 Task: Create a rule from the Routing list, Task moved to a section -> Set Priority in the project AdvantEdge , set the section as To-Do and set the priority of the task as  High
Action: Mouse moved to (74, 404)
Screenshot: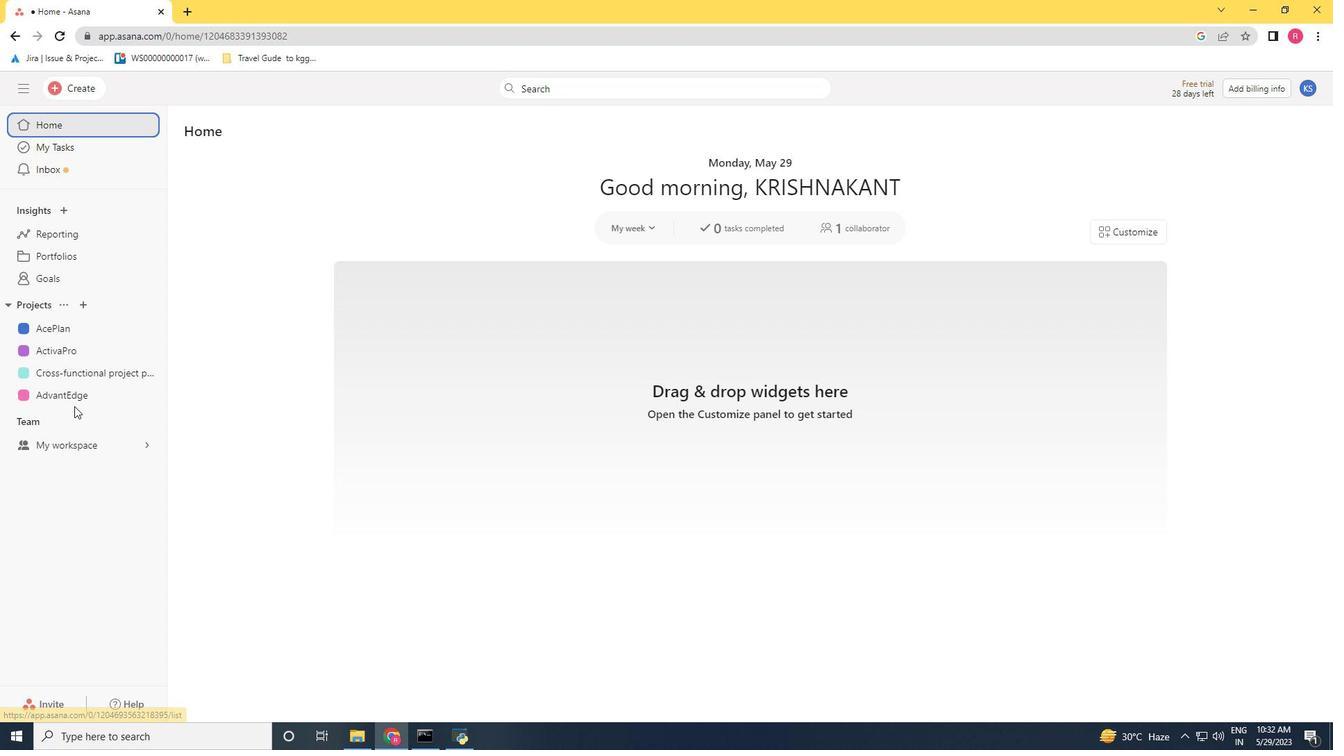 
Action: Mouse pressed left at (74, 404)
Screenshot: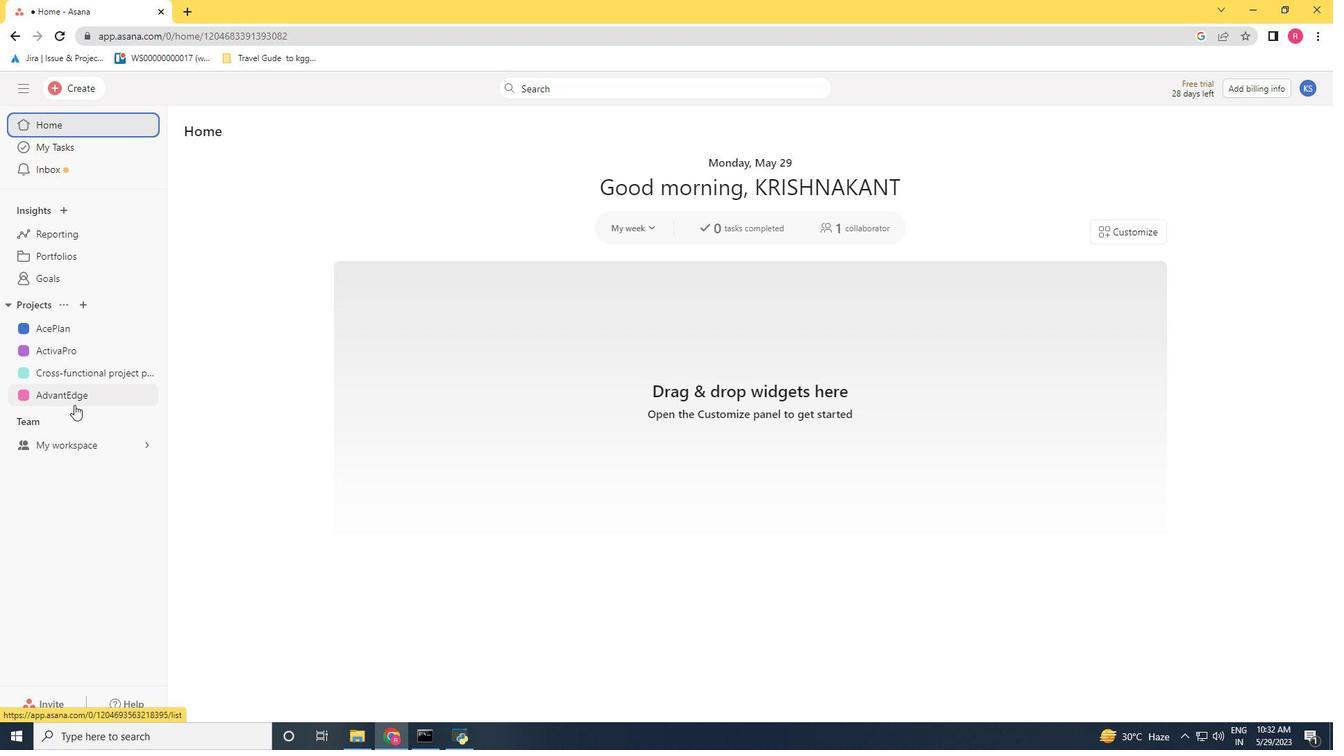 
Action: Mouse moved to (1269, 129)
Screenshot: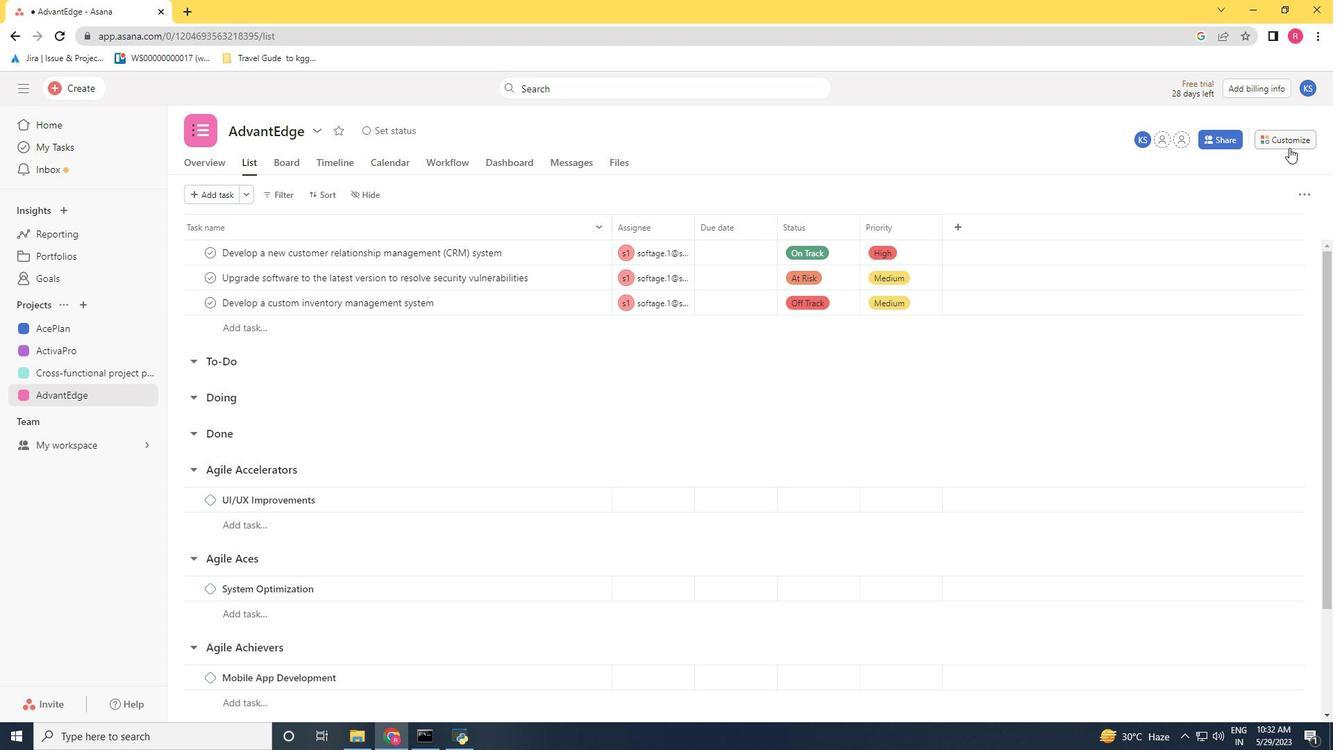 
Action: Mouse pressed left at (1269, 129)
Screenshot: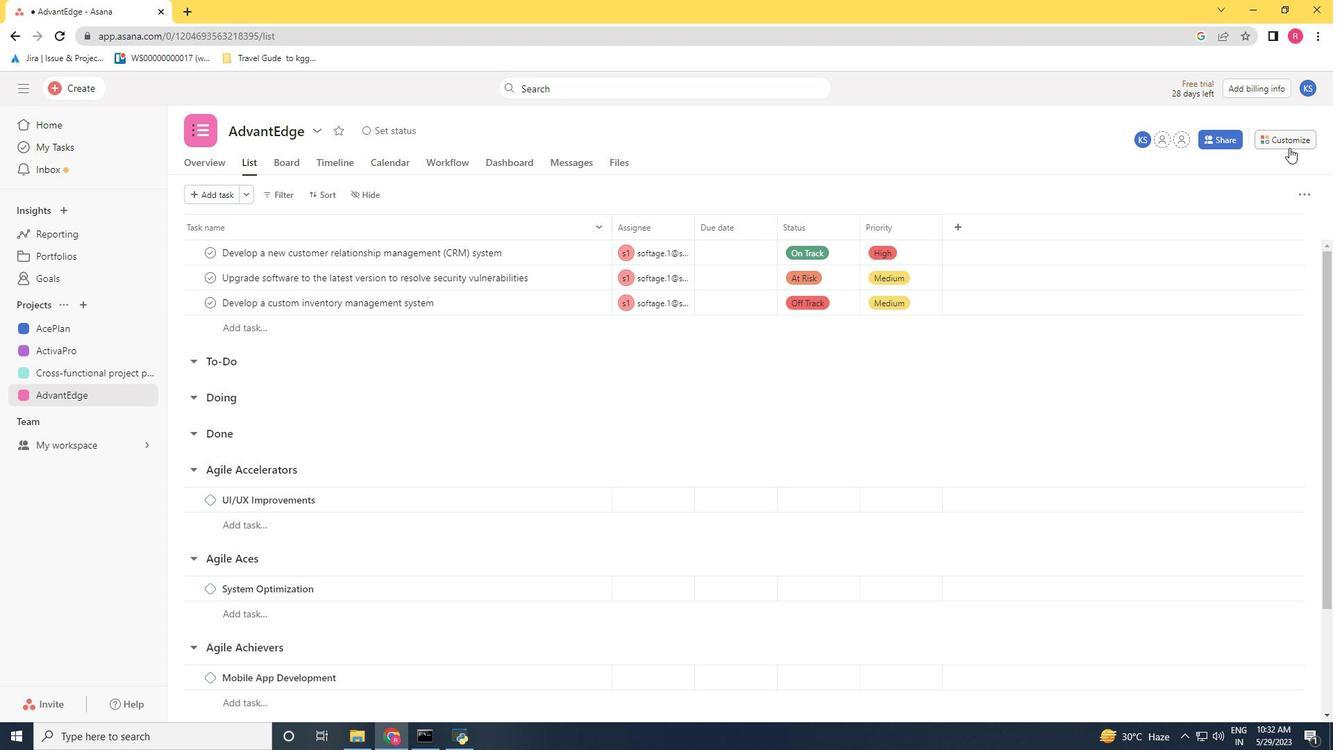
Action: Mouse moved to (1270, 138)
Screenshot: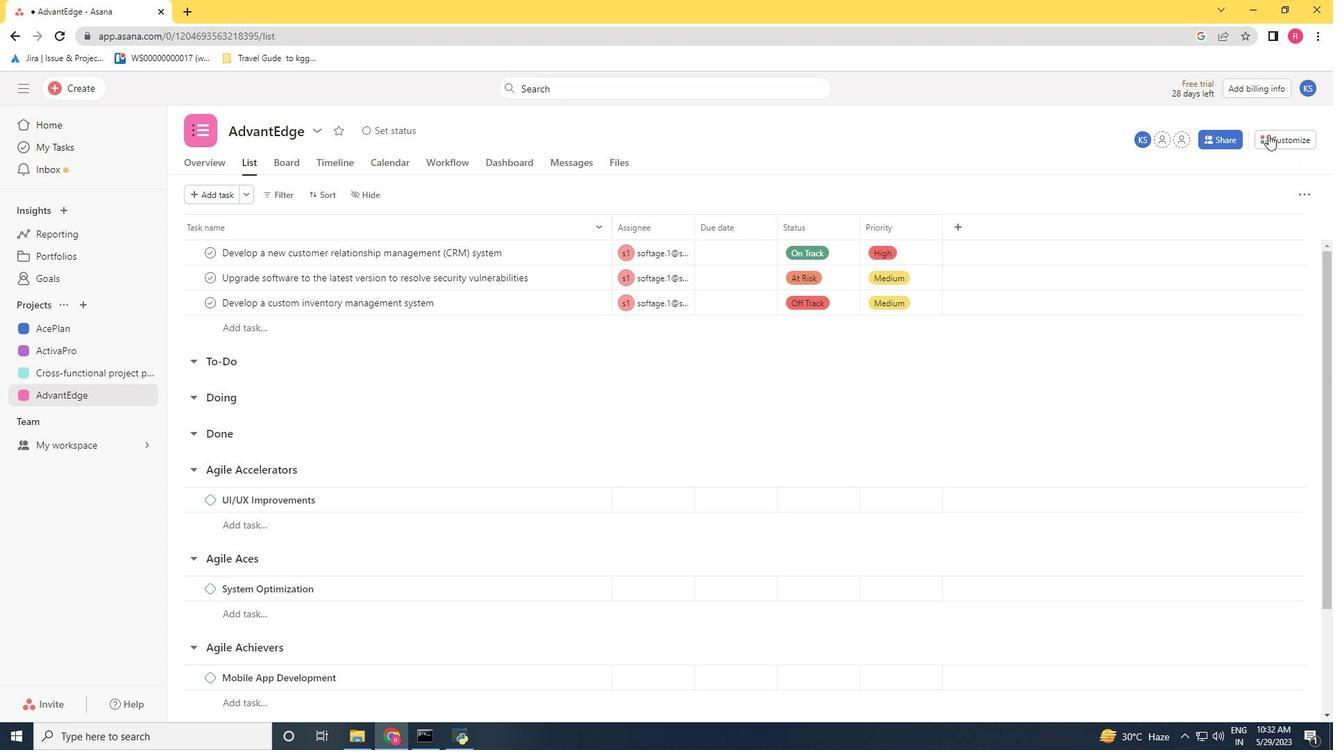 
Action: Mouse pressed left at (1270, 138)
Screenshot: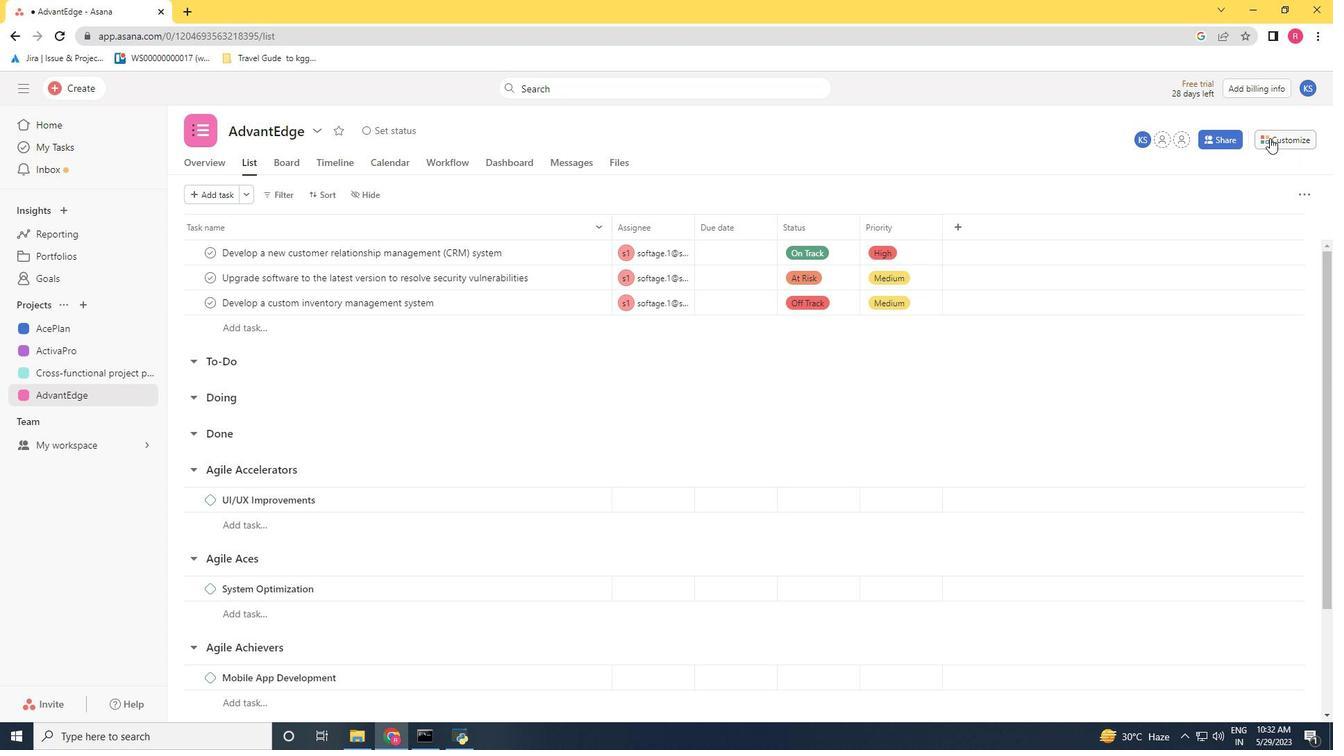 
Action: Mouse moved to (1040, 340)
Screenshot: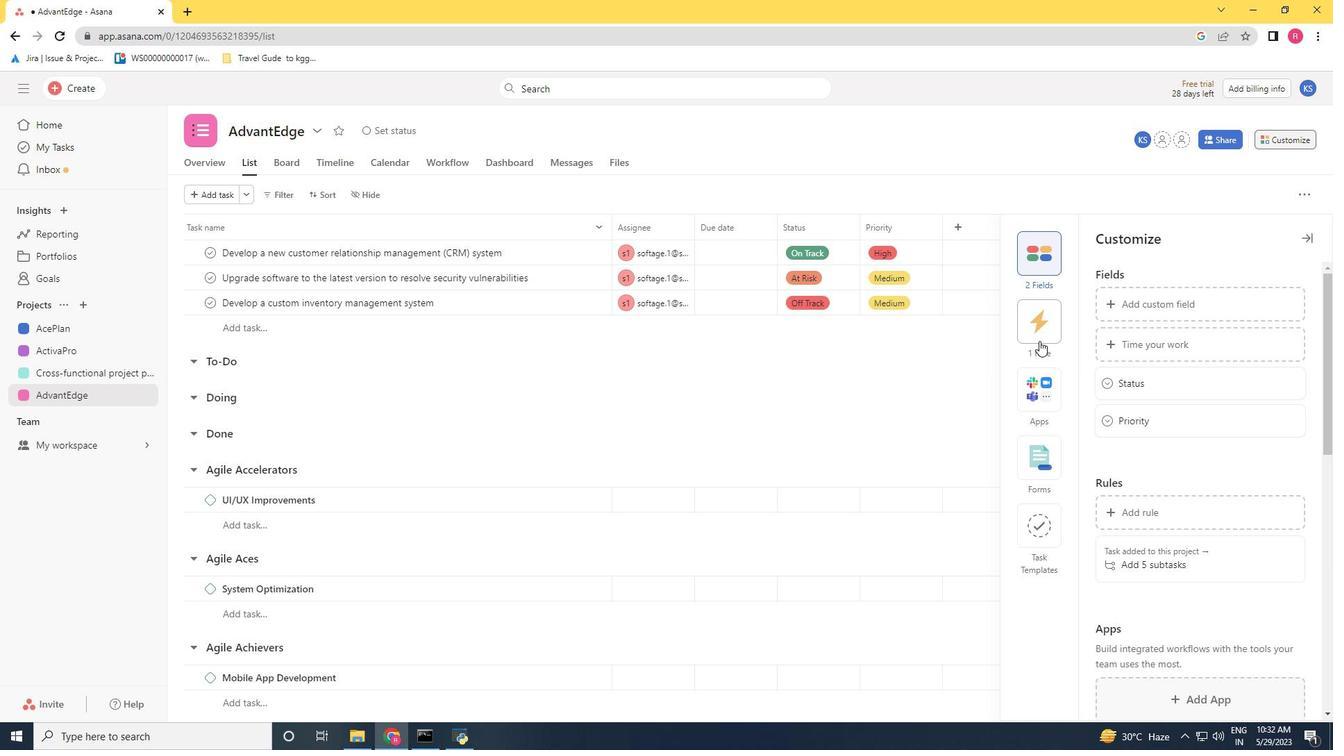 
Action: Mouse pressed left at (1040, 340)
Screenshot: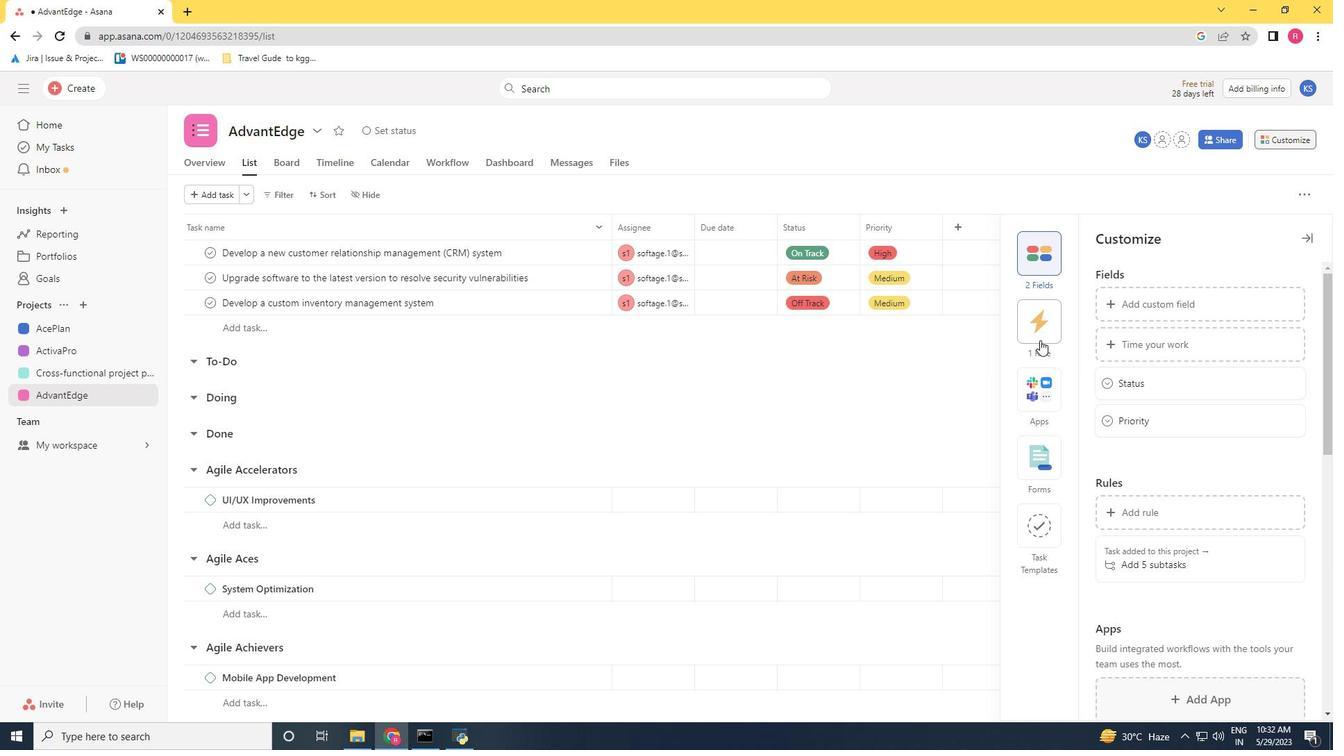 
Action: Mouse moved to (1153, 294)
Screenshot: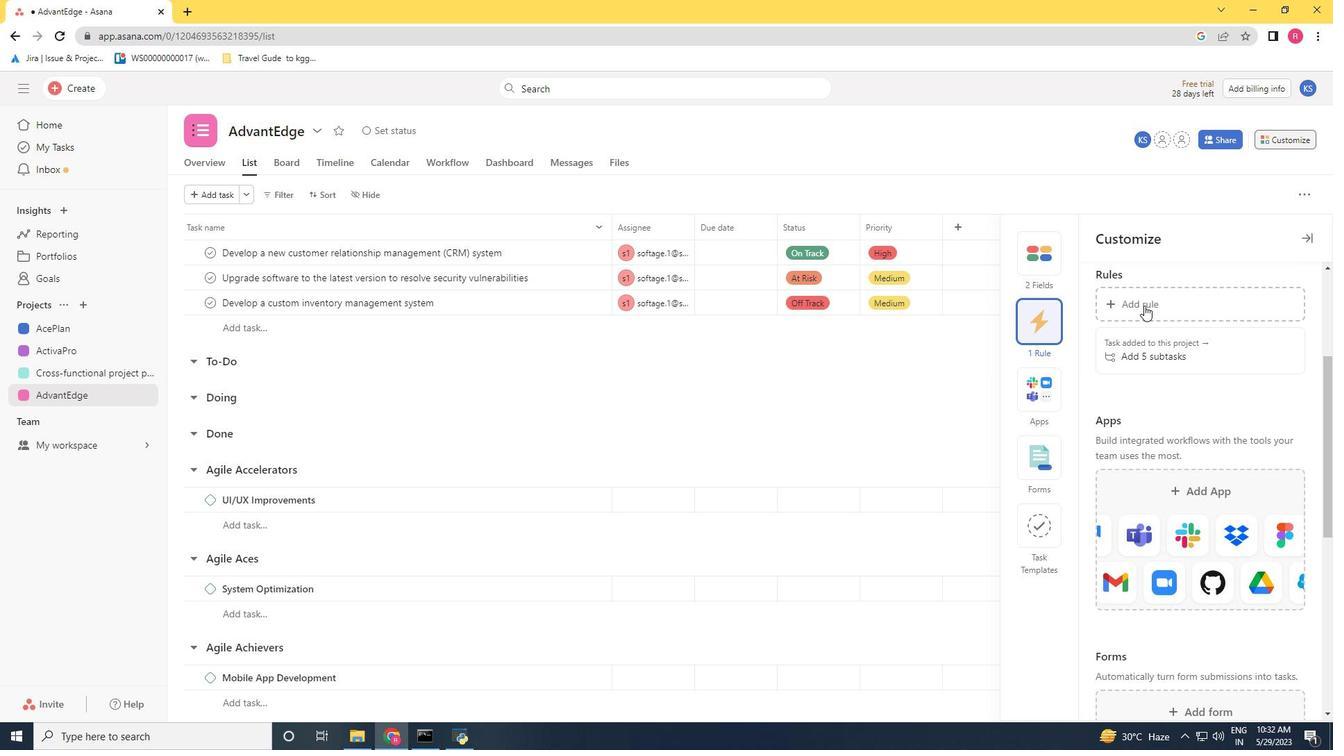 
Action: Mouse pressed left at (1153, 294)
Screenshot: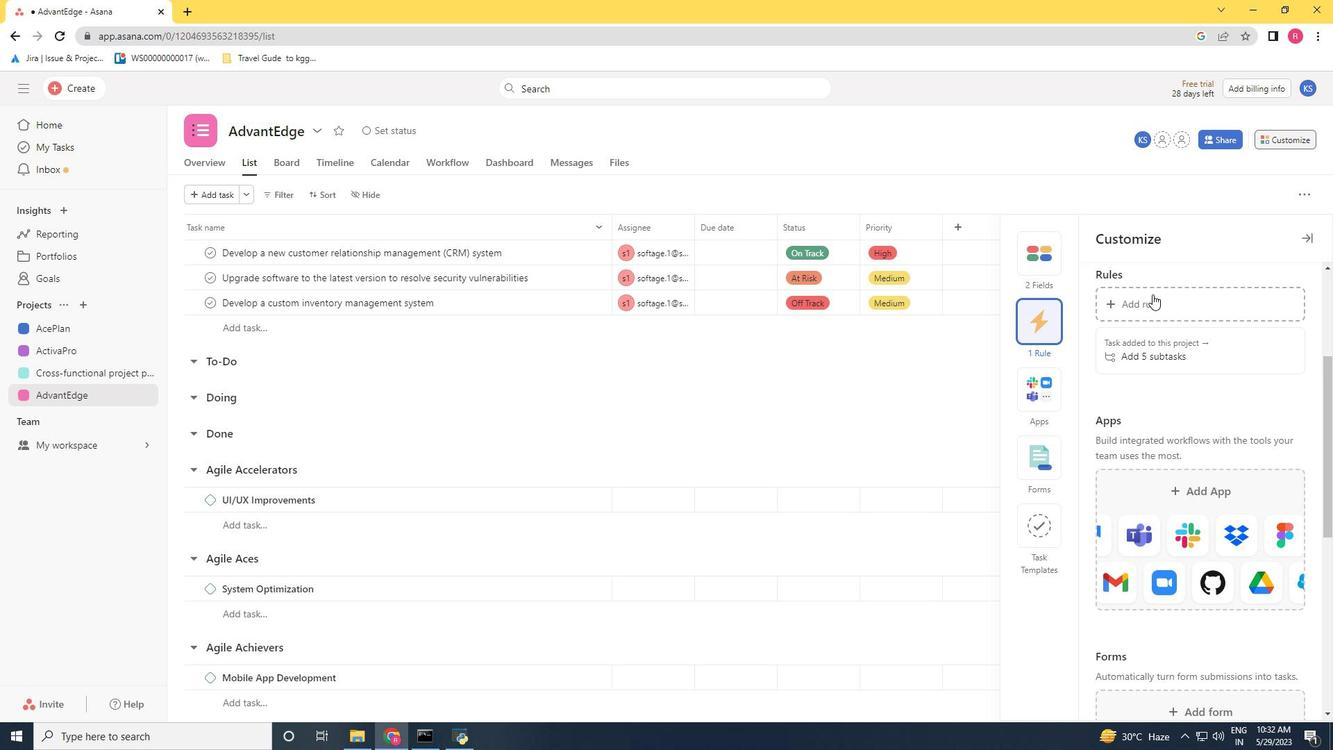 
Action: Mouse moved to (292, 205)
Screenshot: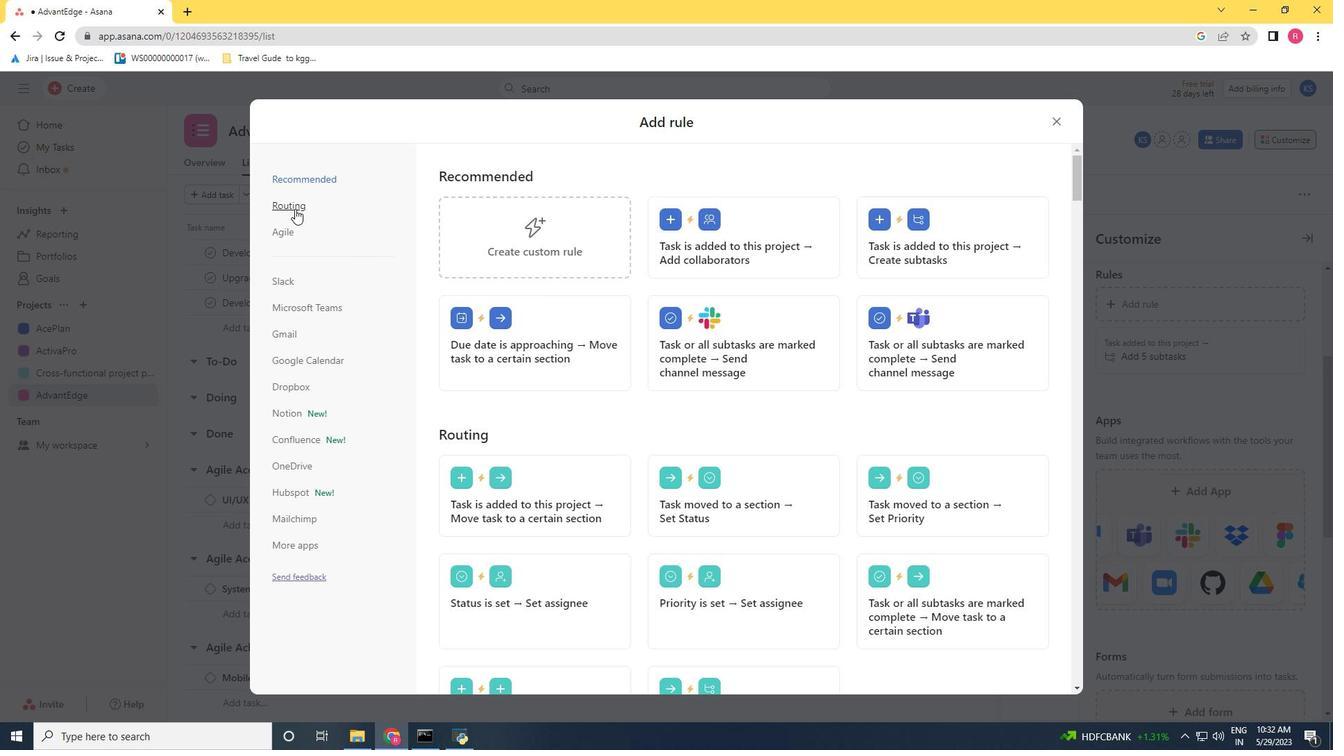 
Action: Mouse pressed left at (292, 205)
Screenshot: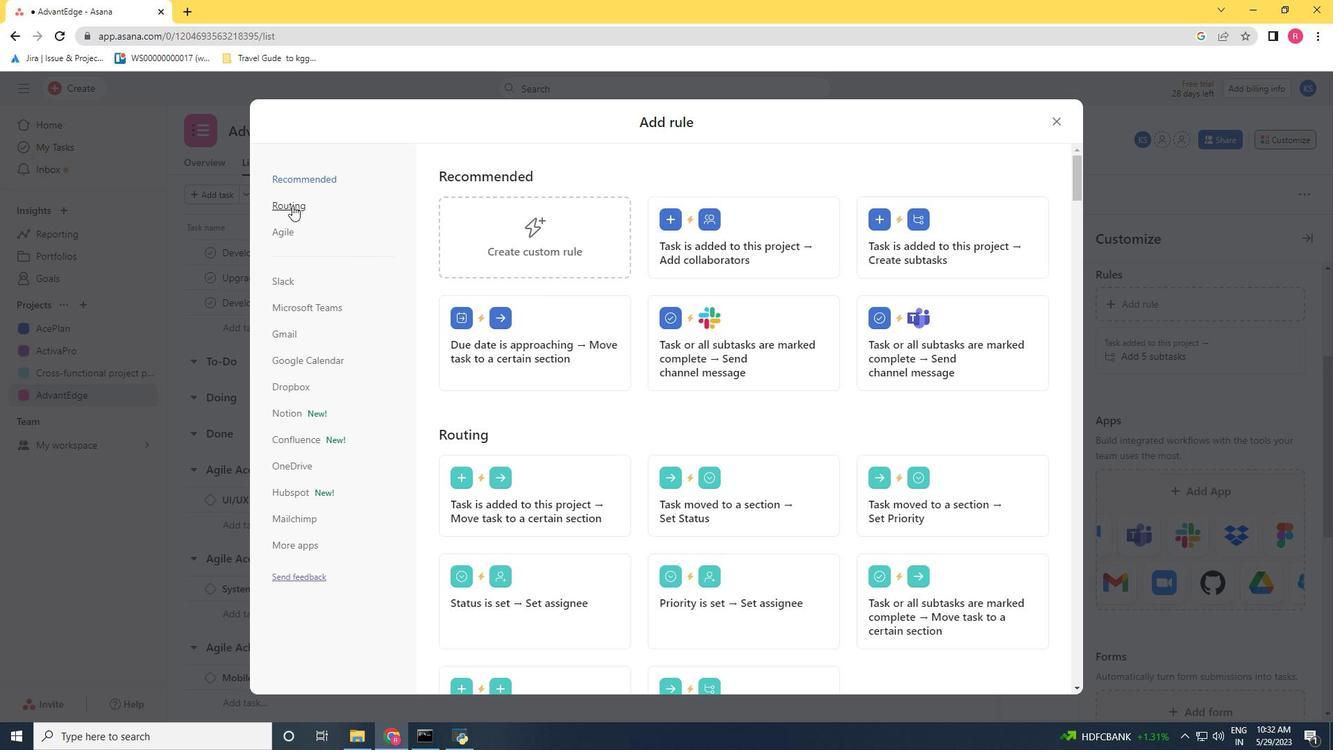 
Action: Mouse moved to (875, 248)
Screenshot: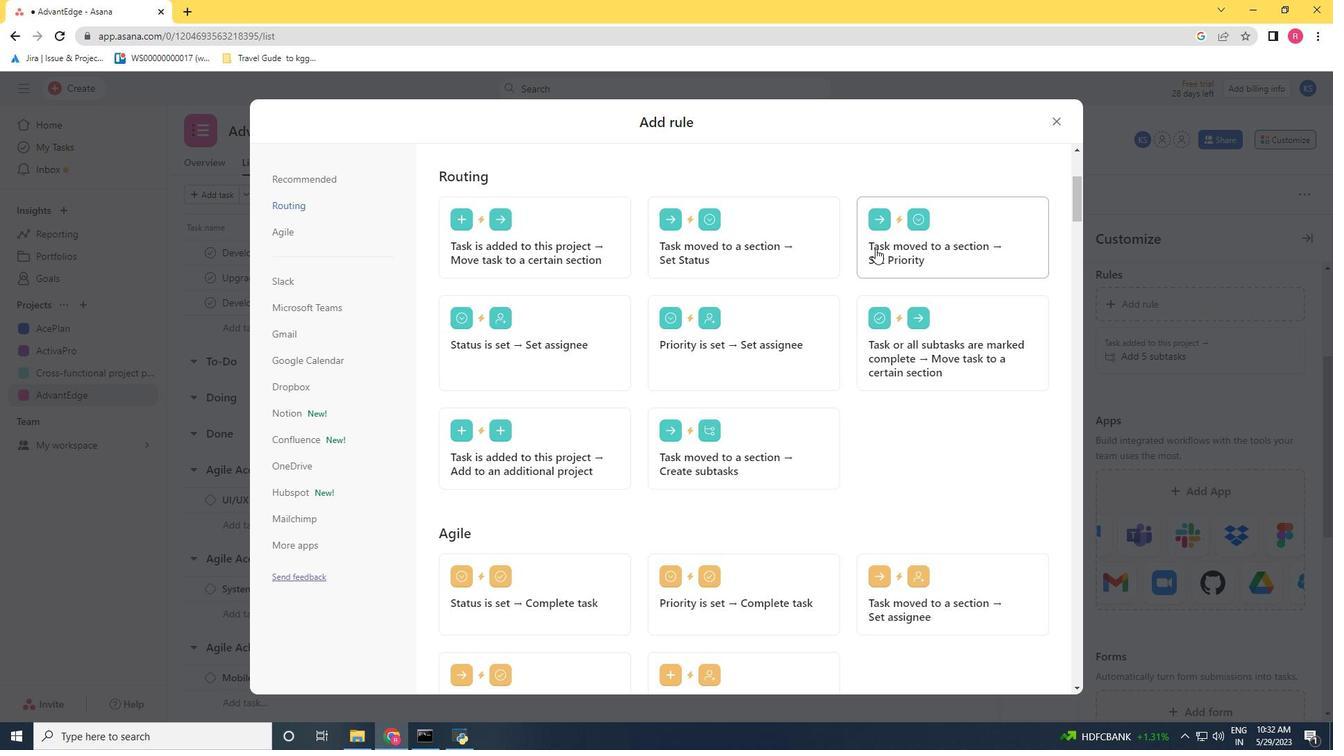 
Action: Mouse pressed left at (875, 248)
Screenshot: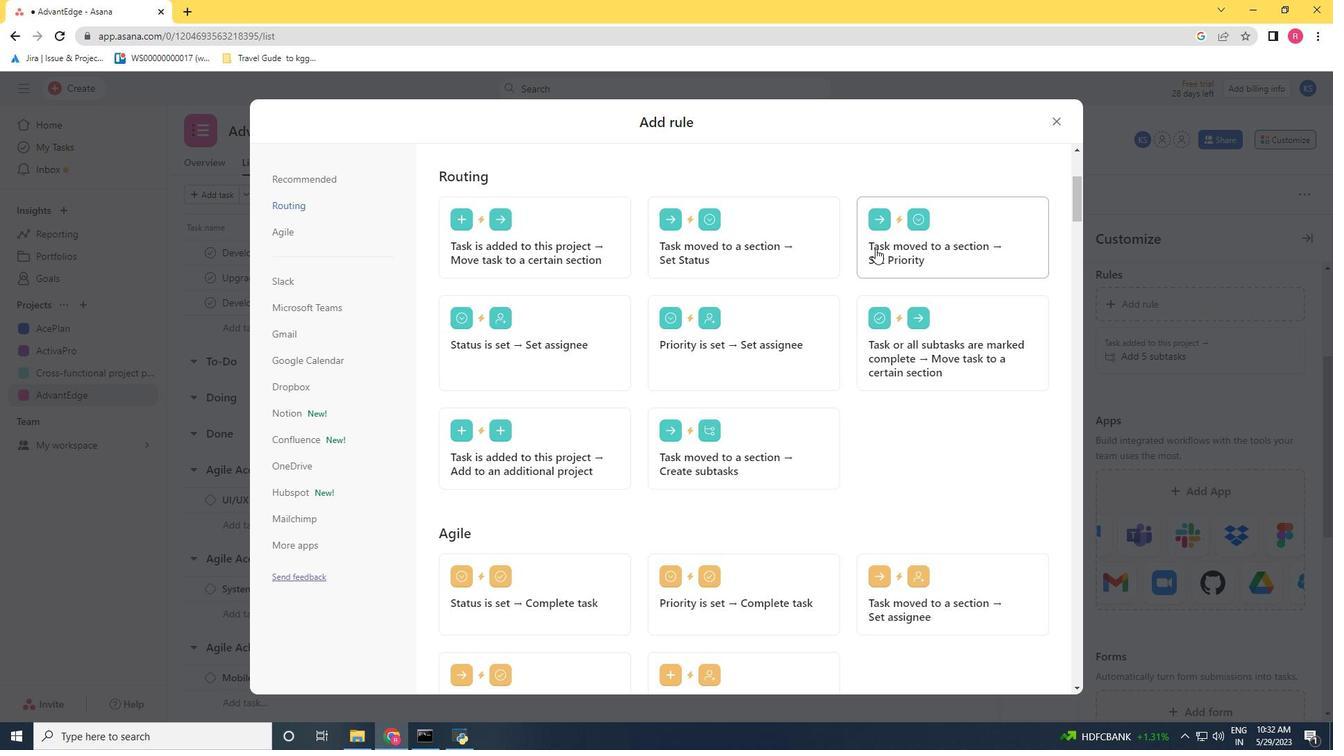 
Action: Mouse moved to (887, 257)
Screenshot: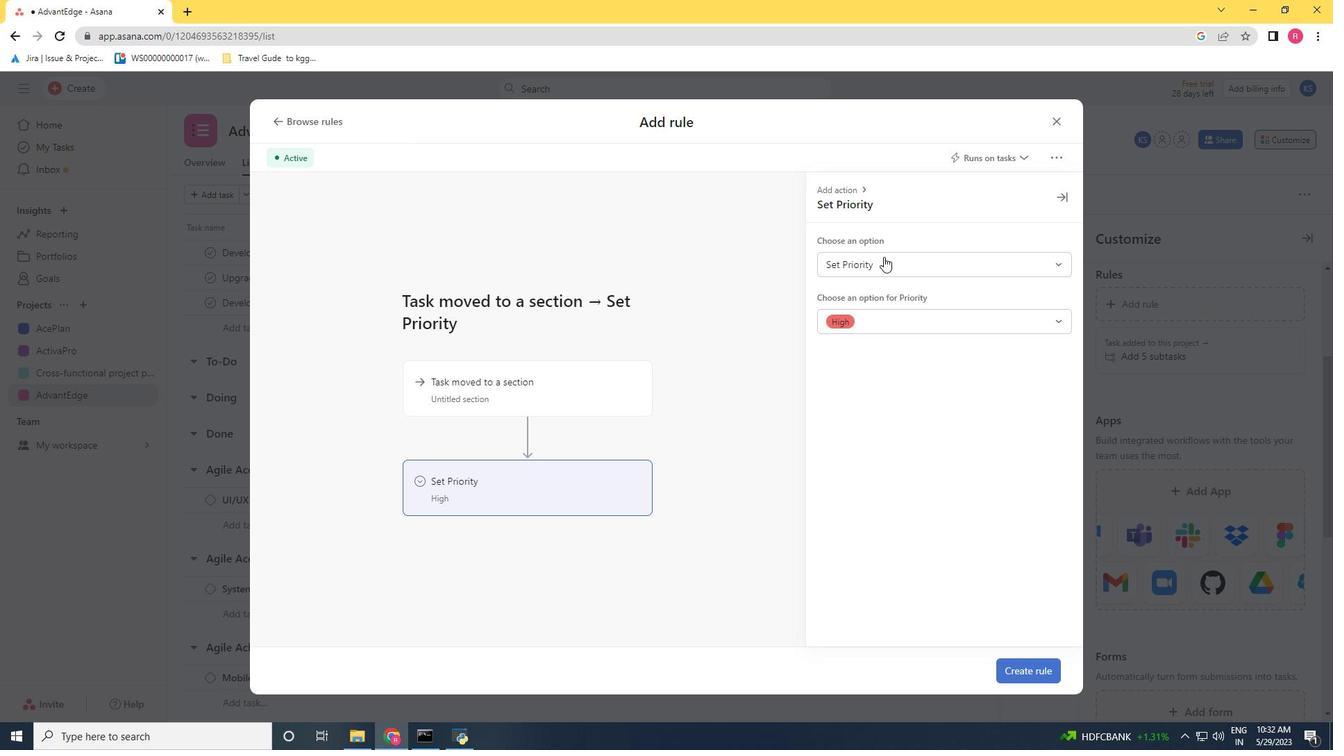 
Action: Mouse pressed left at (887, 257)
Screenshot: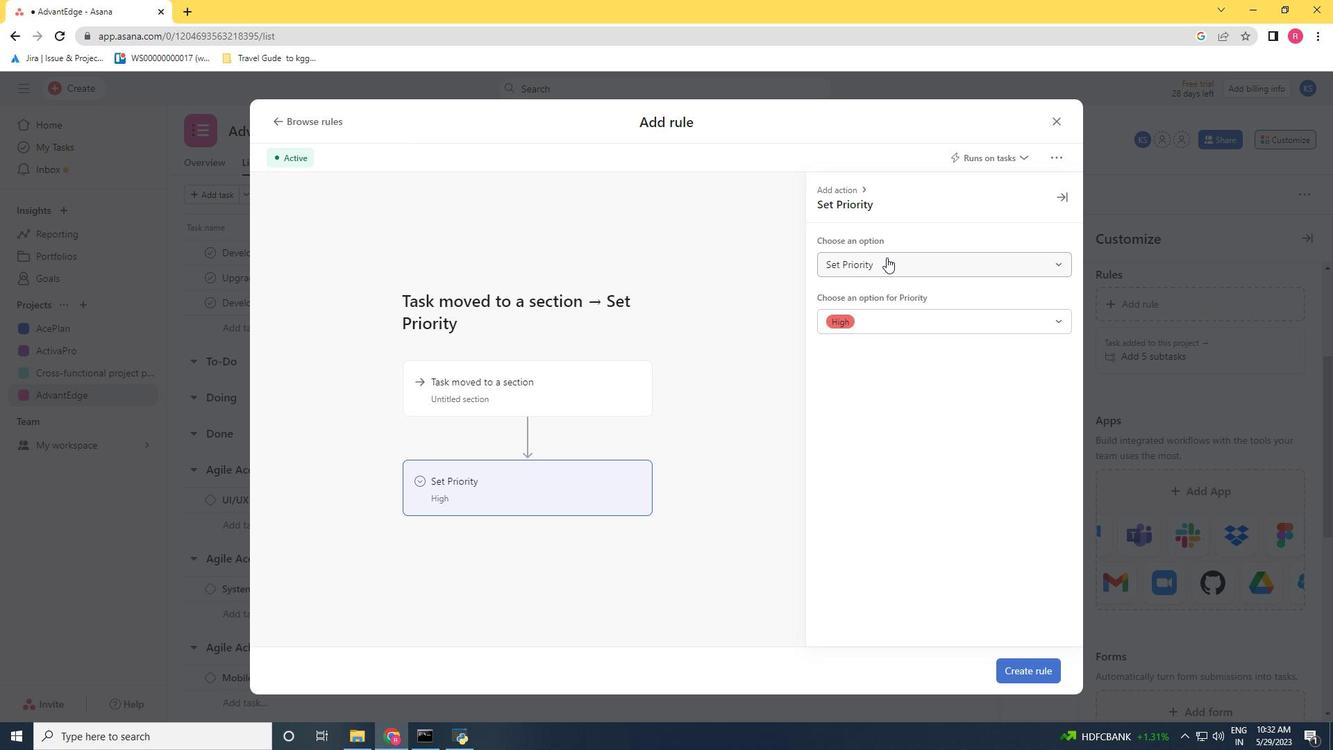 
Action: Mouse moved to (887, 257)
Screenshot: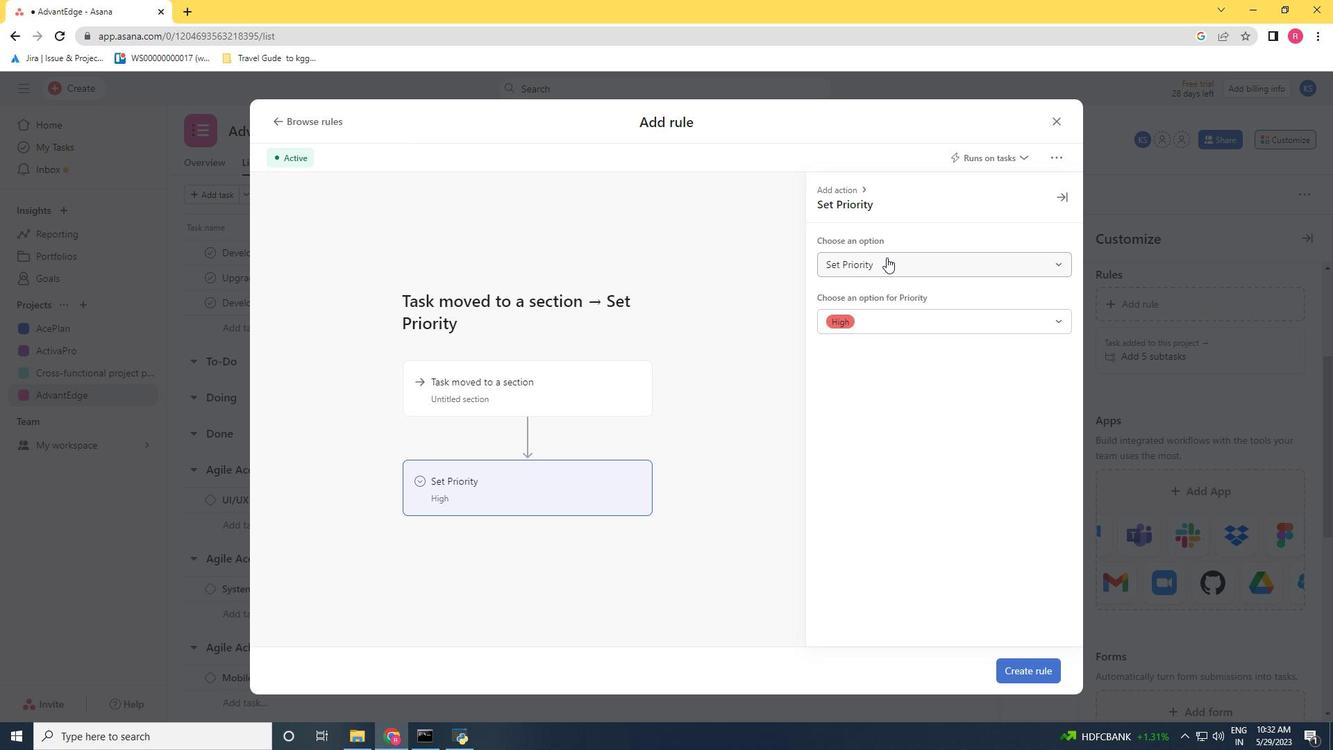 
Action: Mouse pressed left at (887, 257)
Screenshot: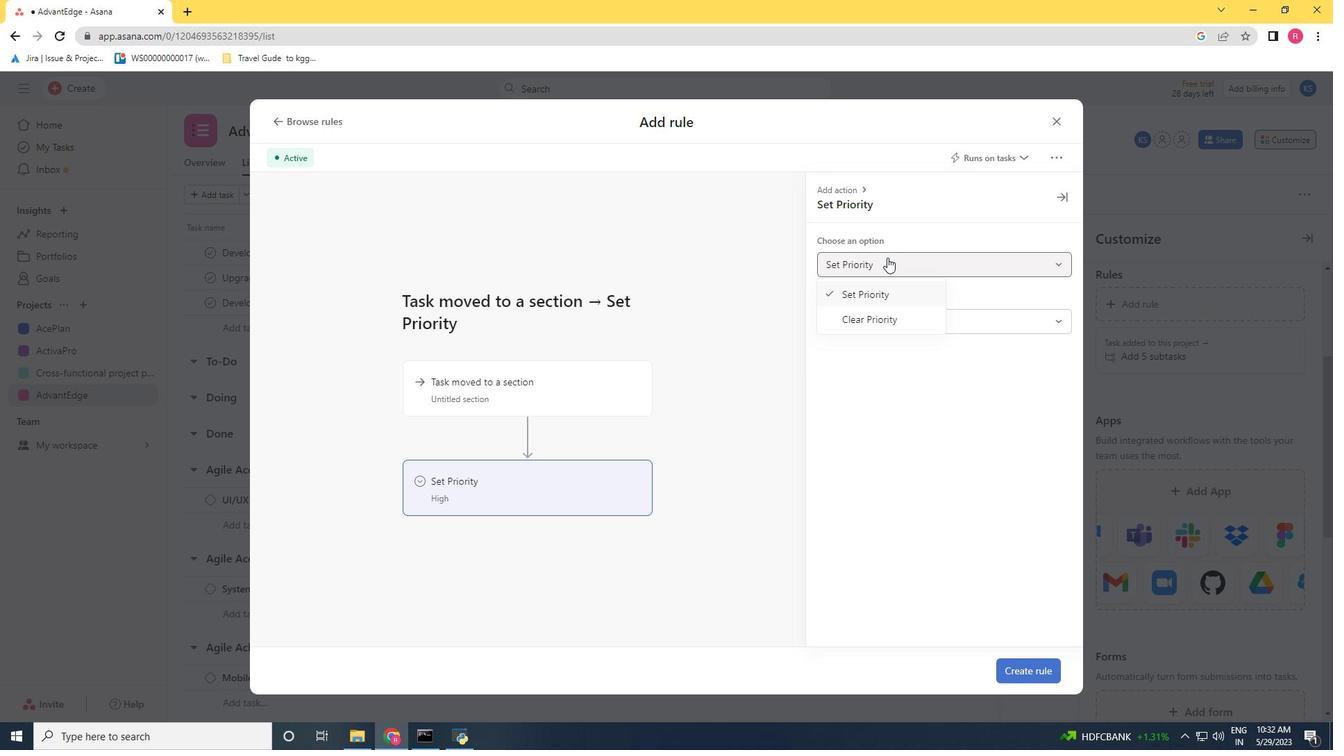 
Action: Mouse moved to (884, 313)
Screenshot: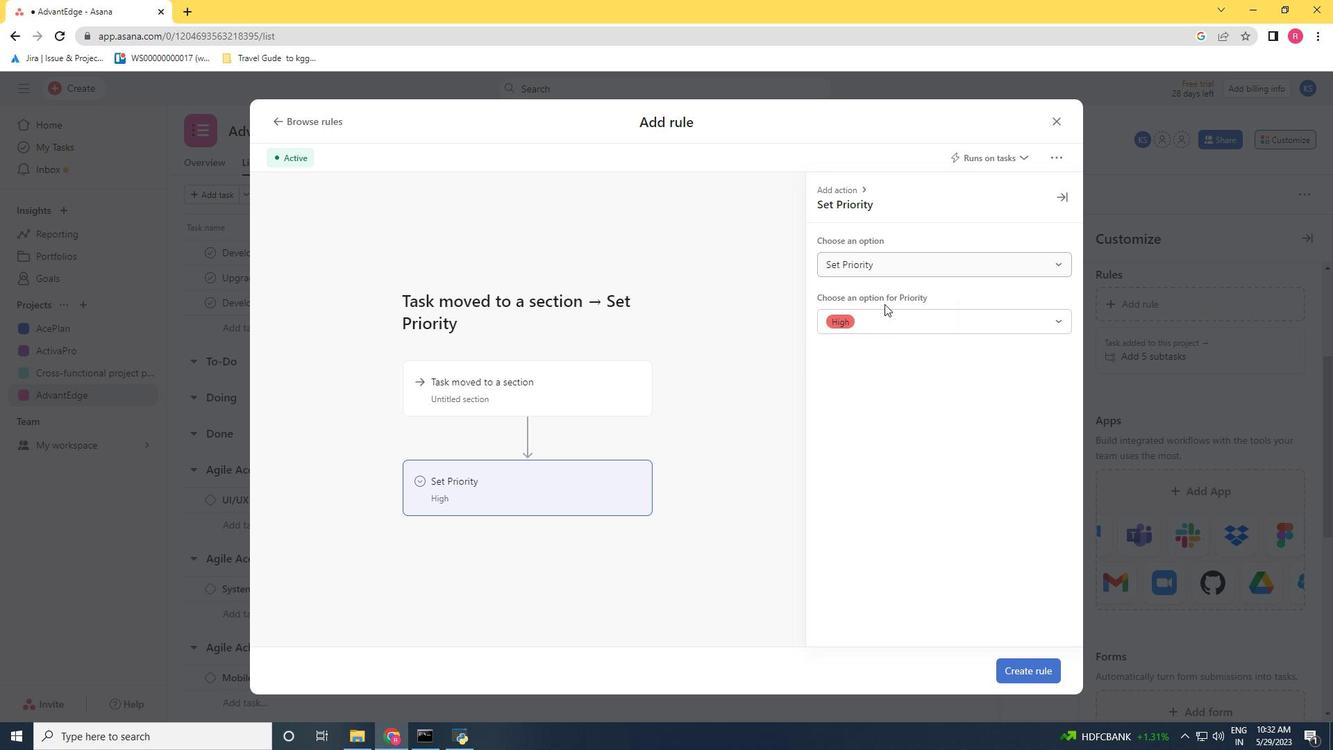 
Action: Mouse pressed left at (884, 313)
Screenshot: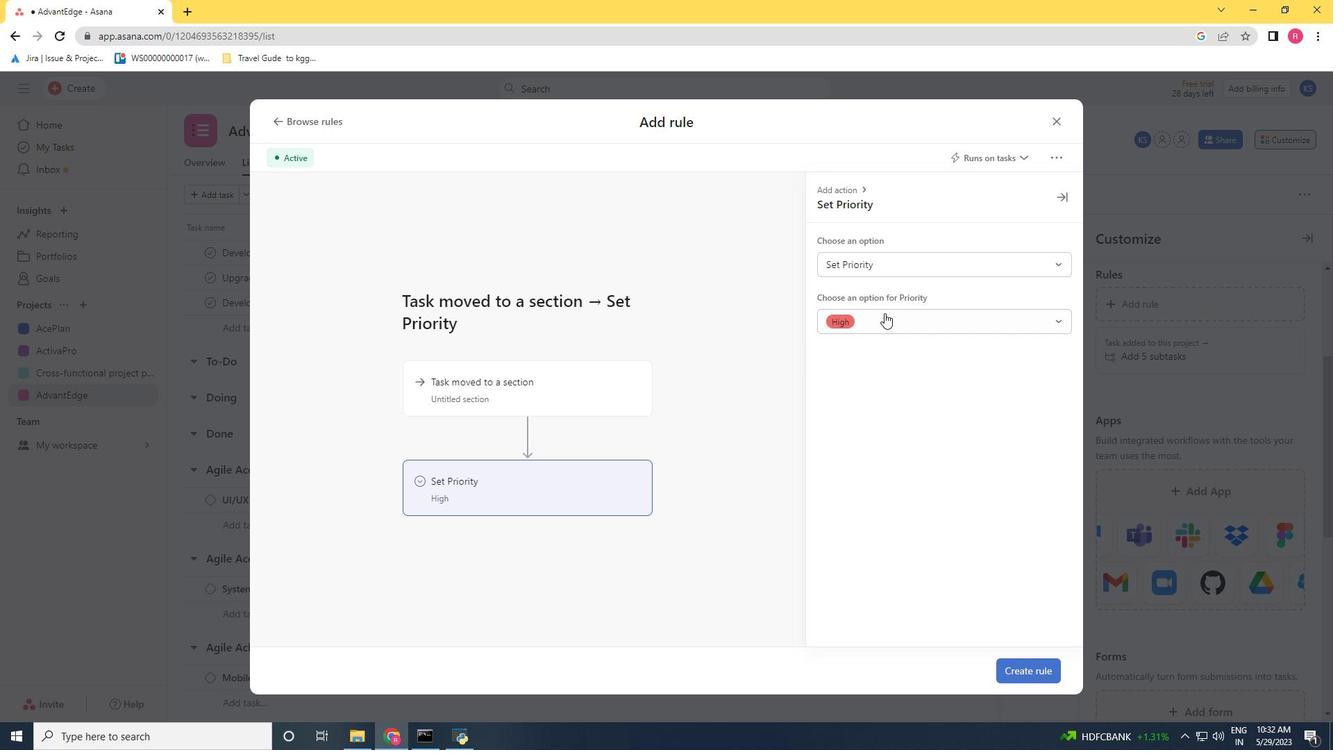 
Action: Mouse moved to (861, 311)
Screenshot: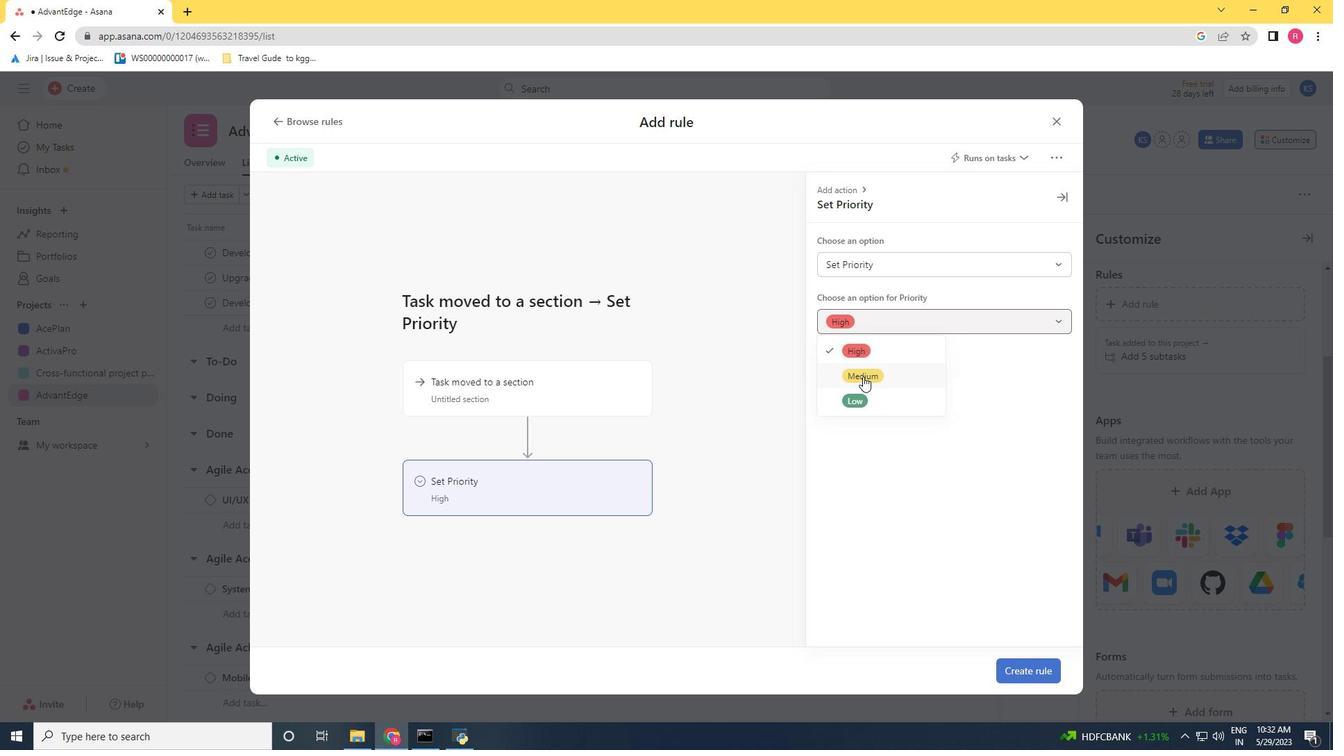 
Action: Mouse pressed left at (861, 311)
Screenshot: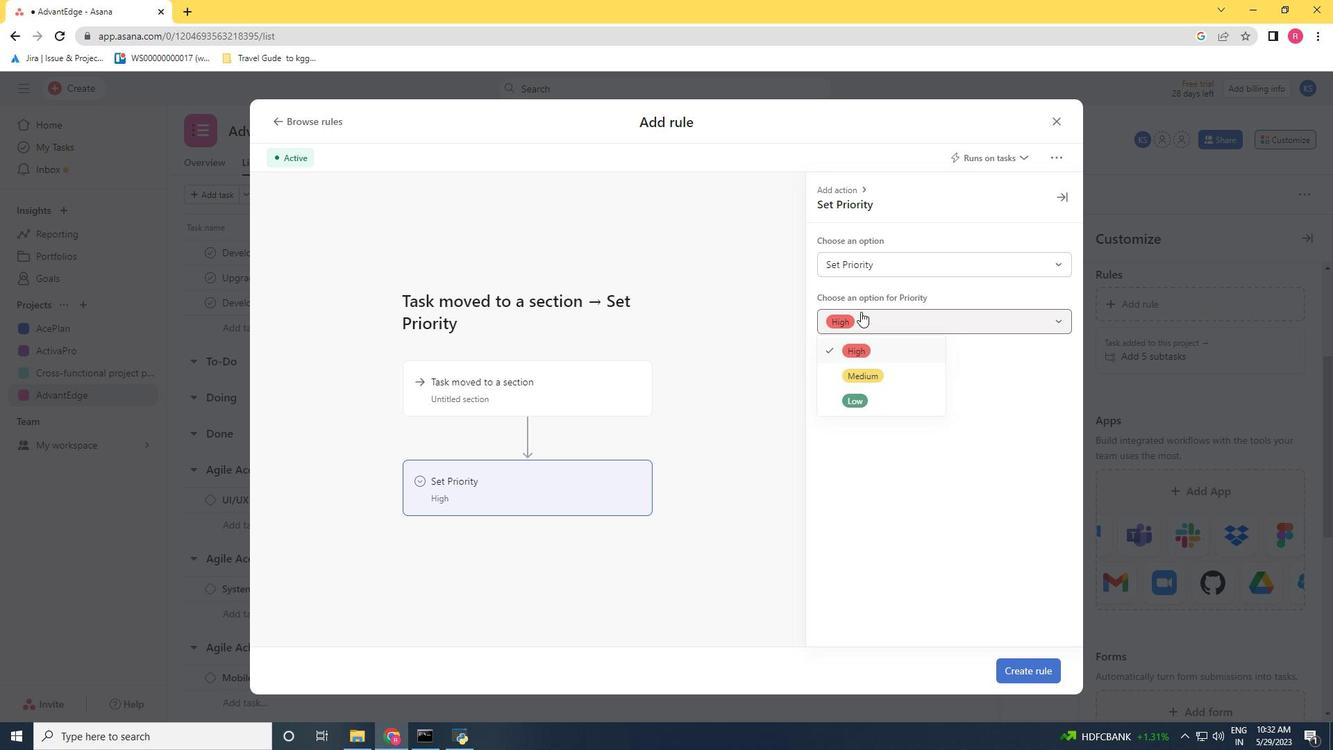 
Action: Mouse moved to (486, 384)
Screenshot: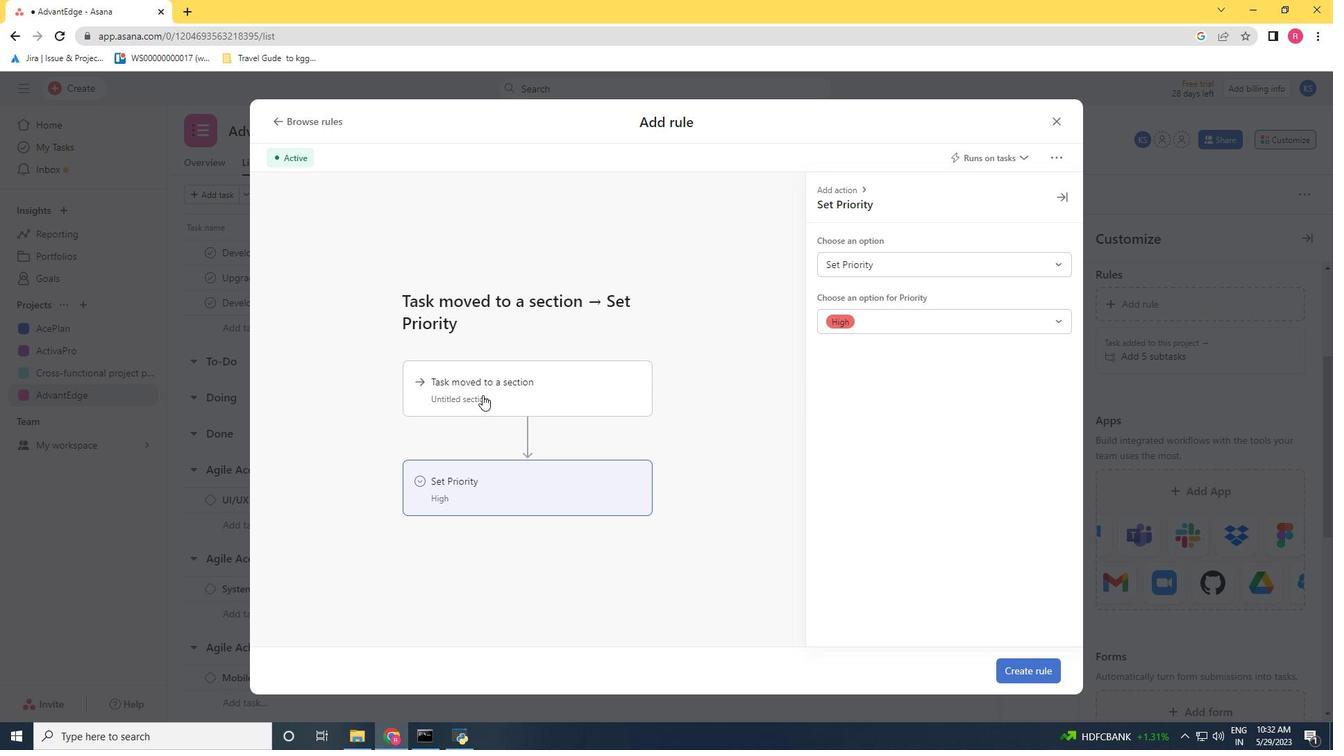
Action: Mouse pressed left at (486, 384)
Screenshot: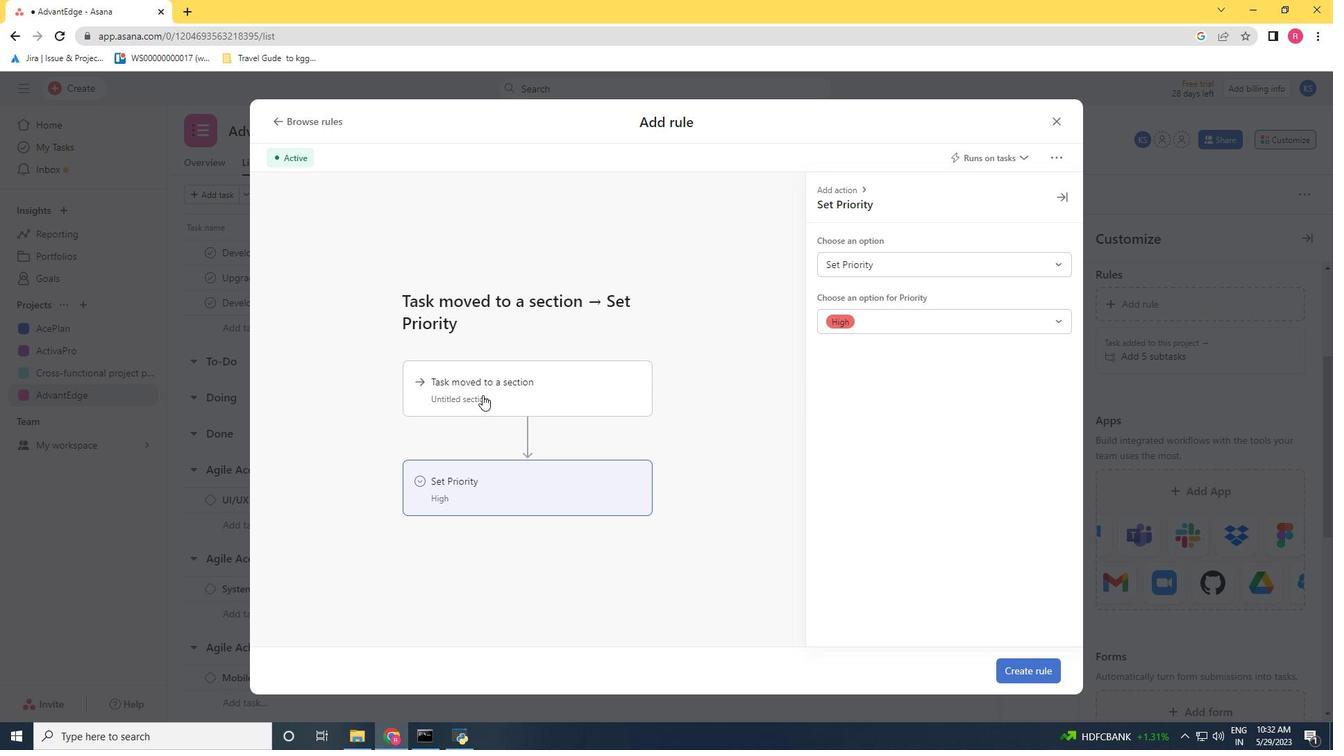 
Action: Mouse moved to (903, 247)
Screenshot: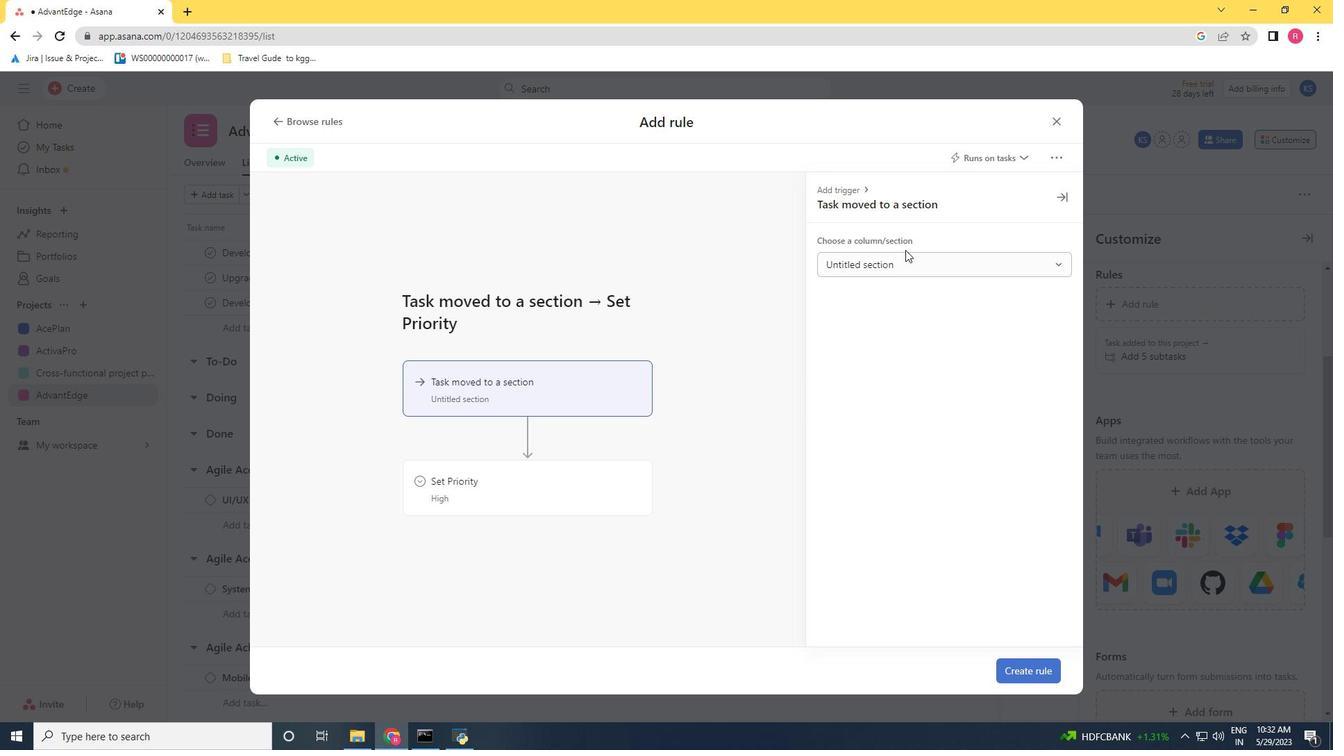 
Action: Mouse pressed left at (903, 247)
Screenshot: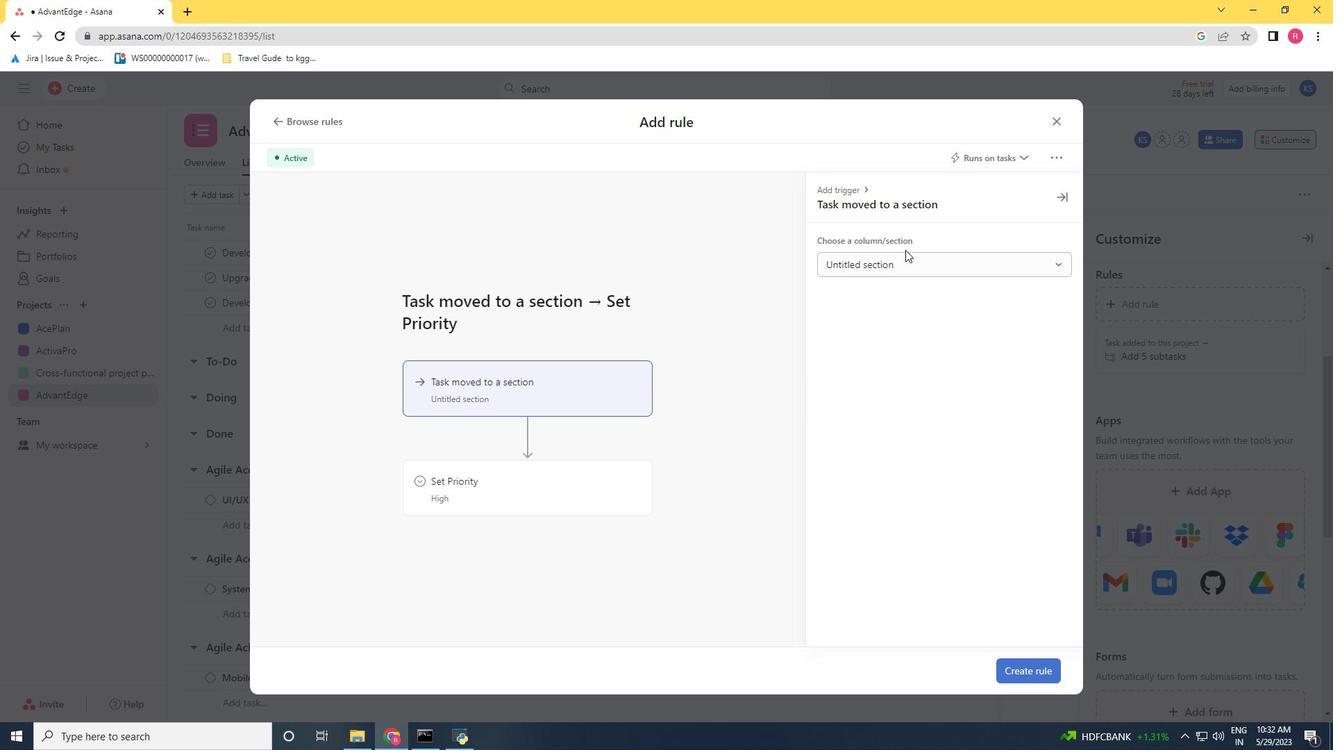 
Action: Mouse moved to (905, 257)
Screenshot: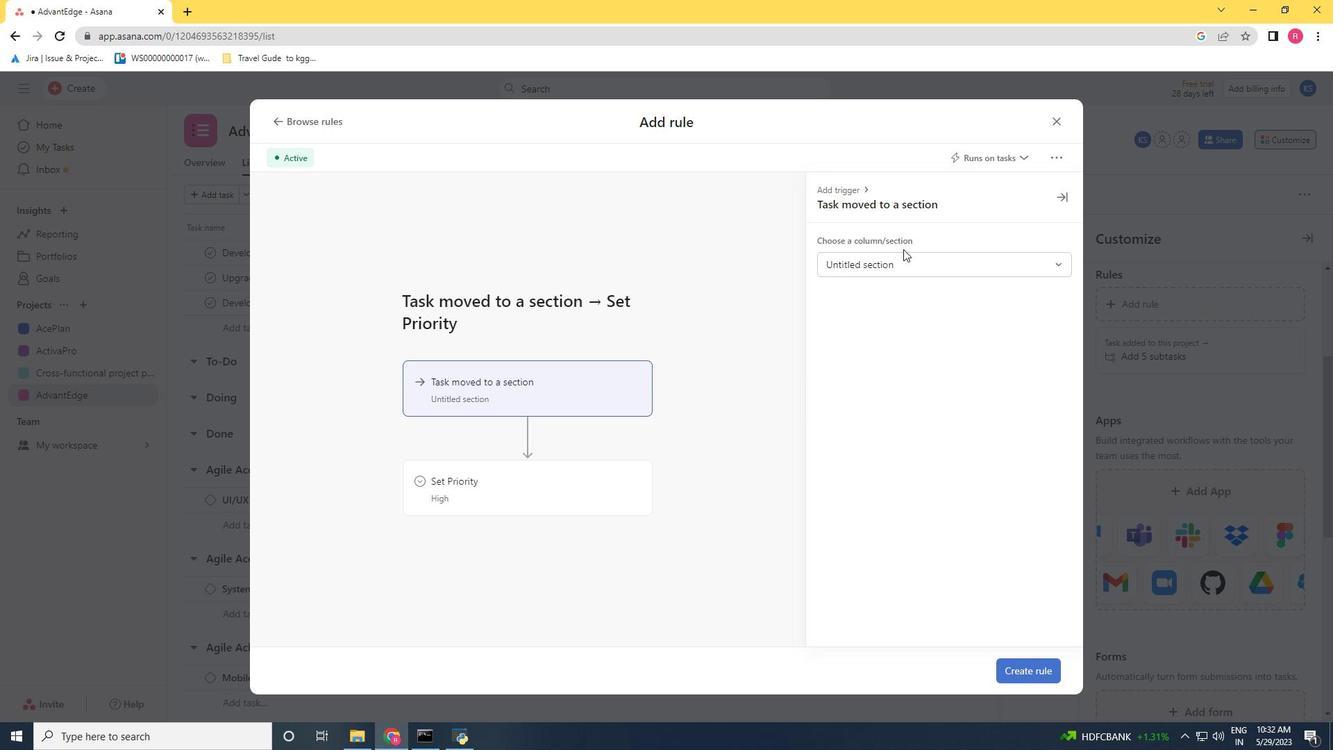
Action: Mouse pressed left at (905, 257)
Screenshot: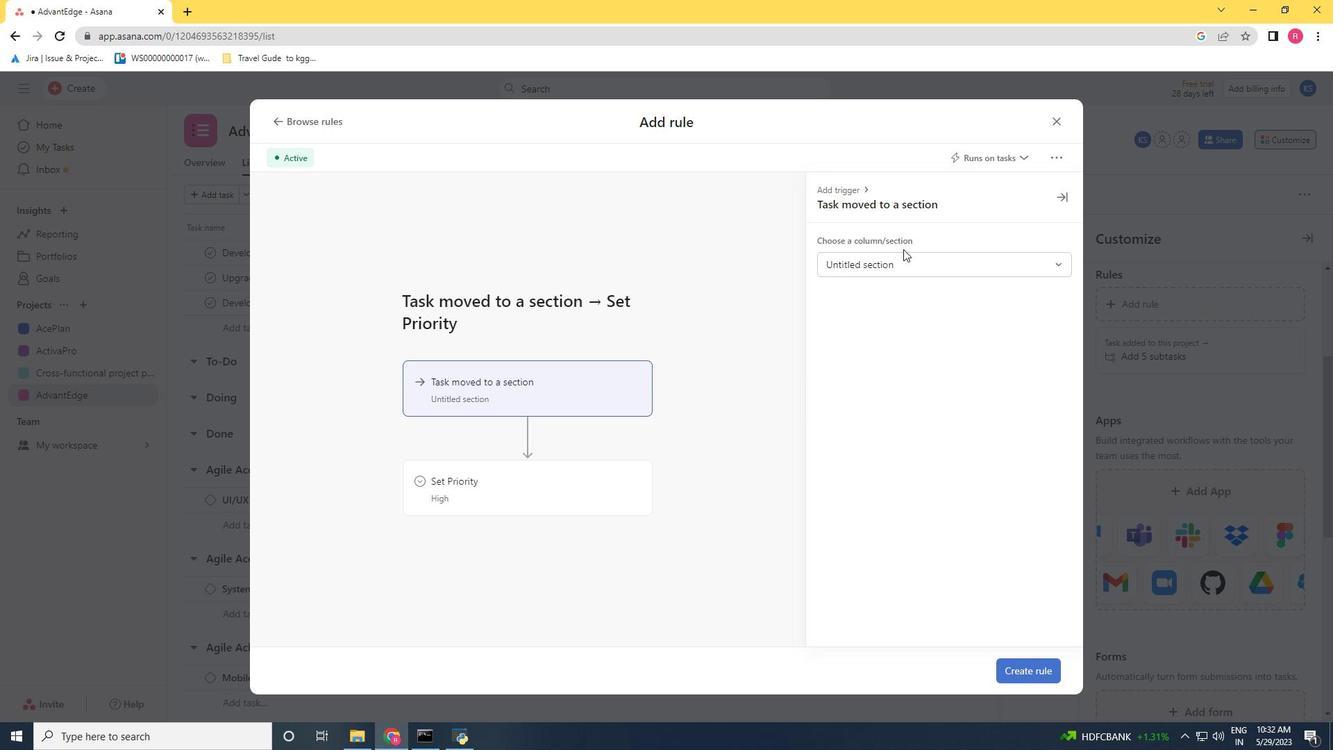 
Action: Mouse moved to (884, 315)
Screenshot: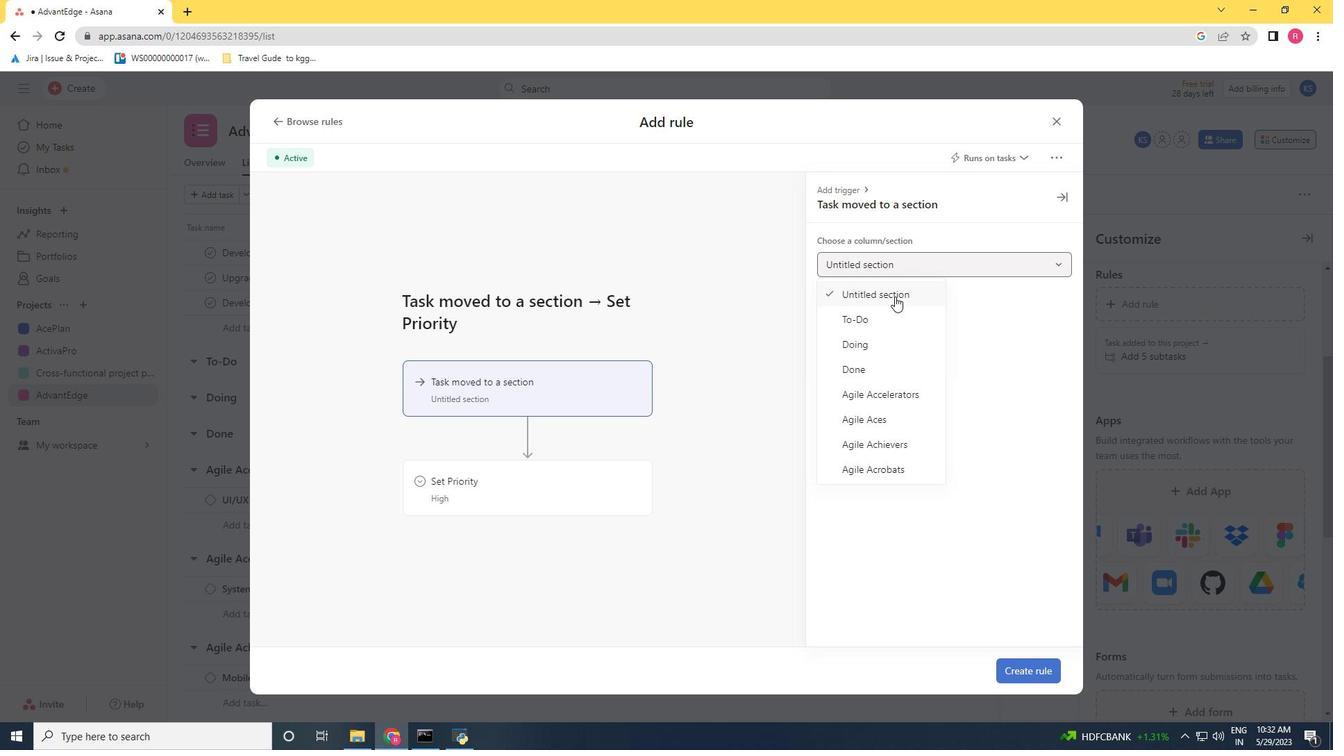 
Action: Mouse pressed left at (884, 315)
Screenshot: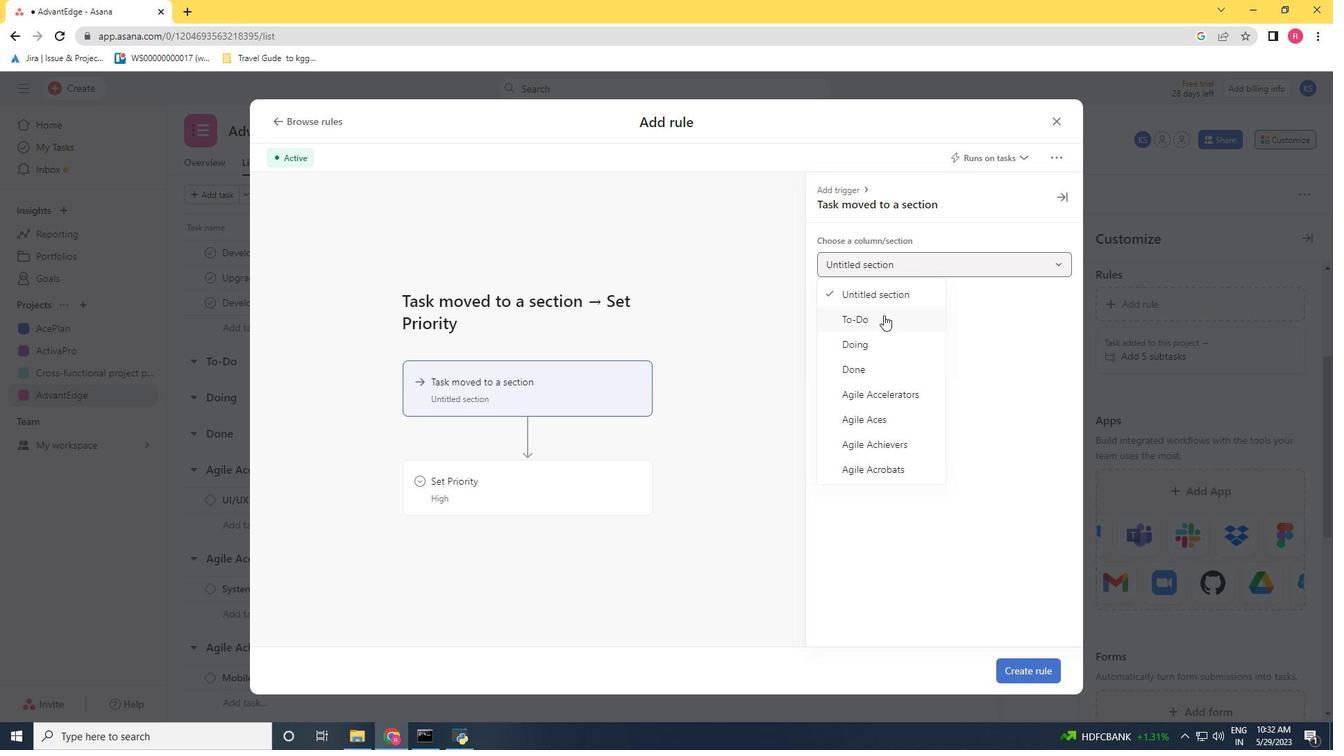 
Action: Mouse moved to (571, 486)
Screenshot: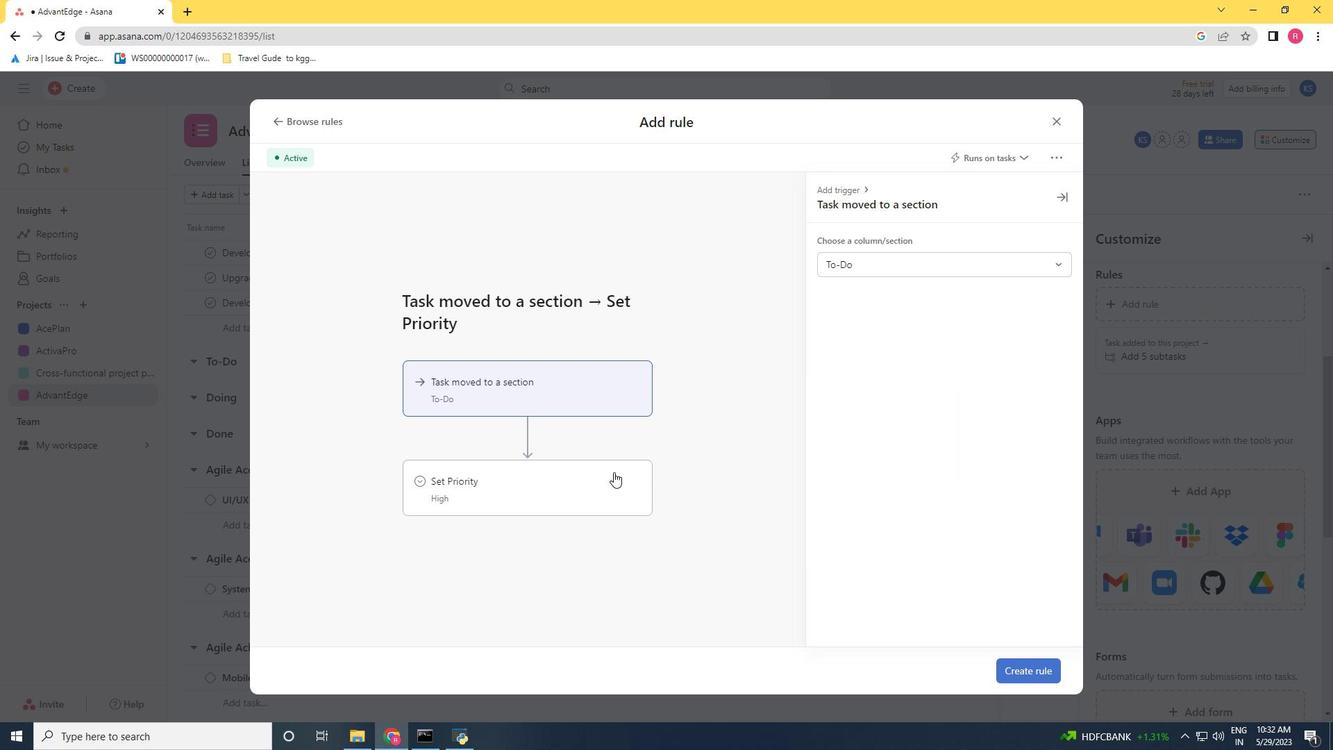 
Action: Mouse pressed left at (571, 486)
Screenshot: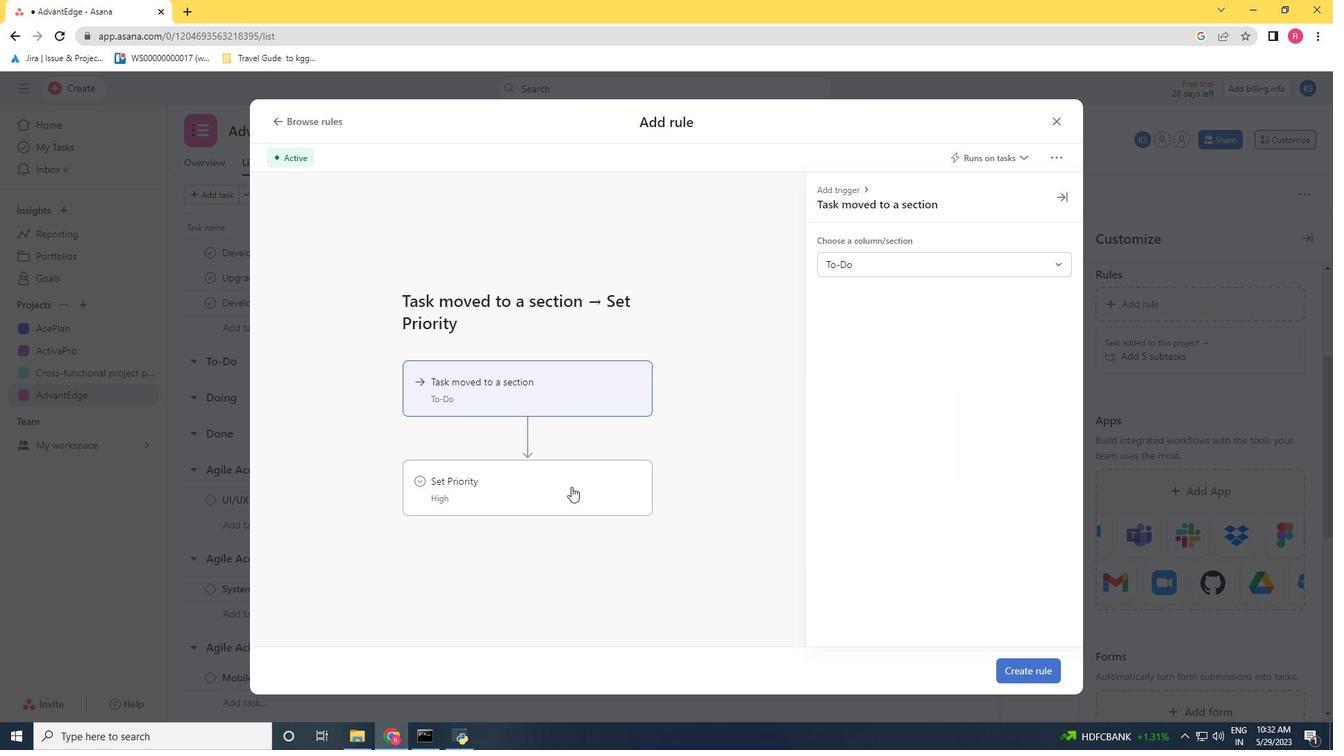 
Action: Mouse moved to (907, 325)
Screenshot: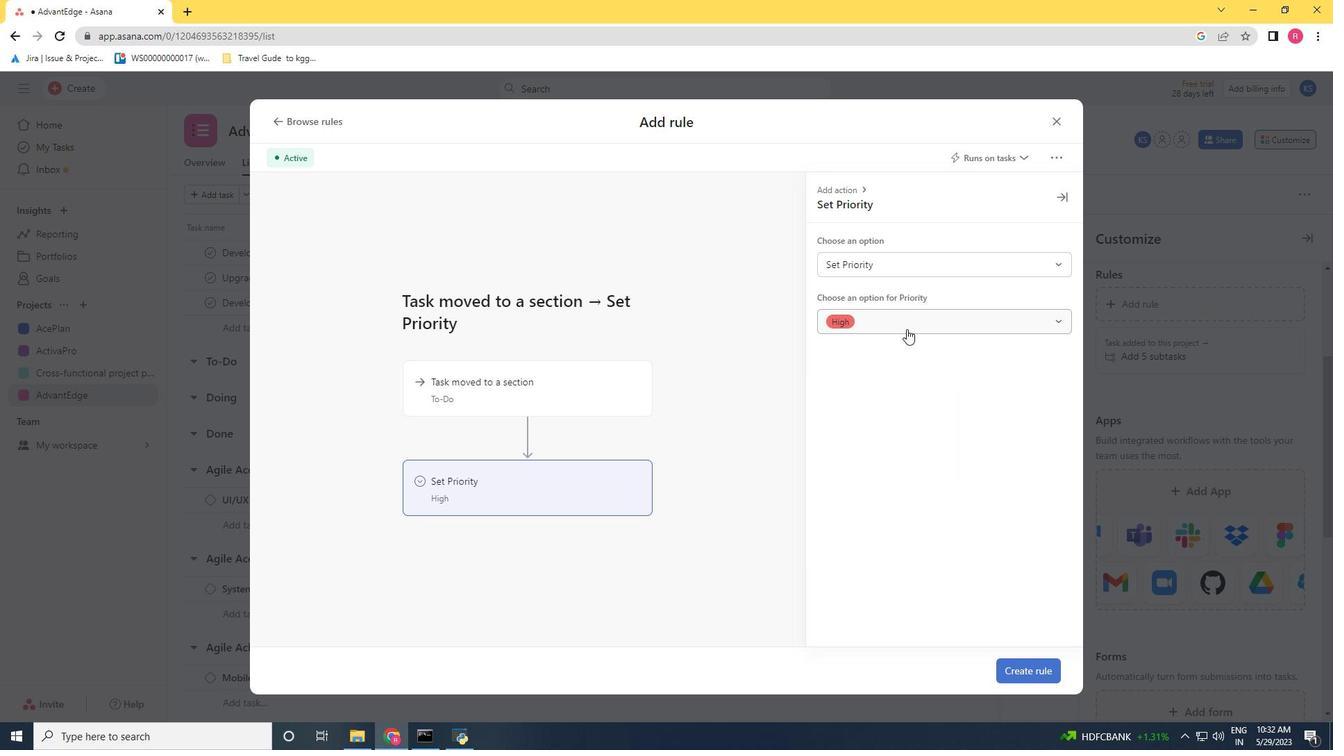 
Action: Mouse pressed left at (907, 325)
Screenshot: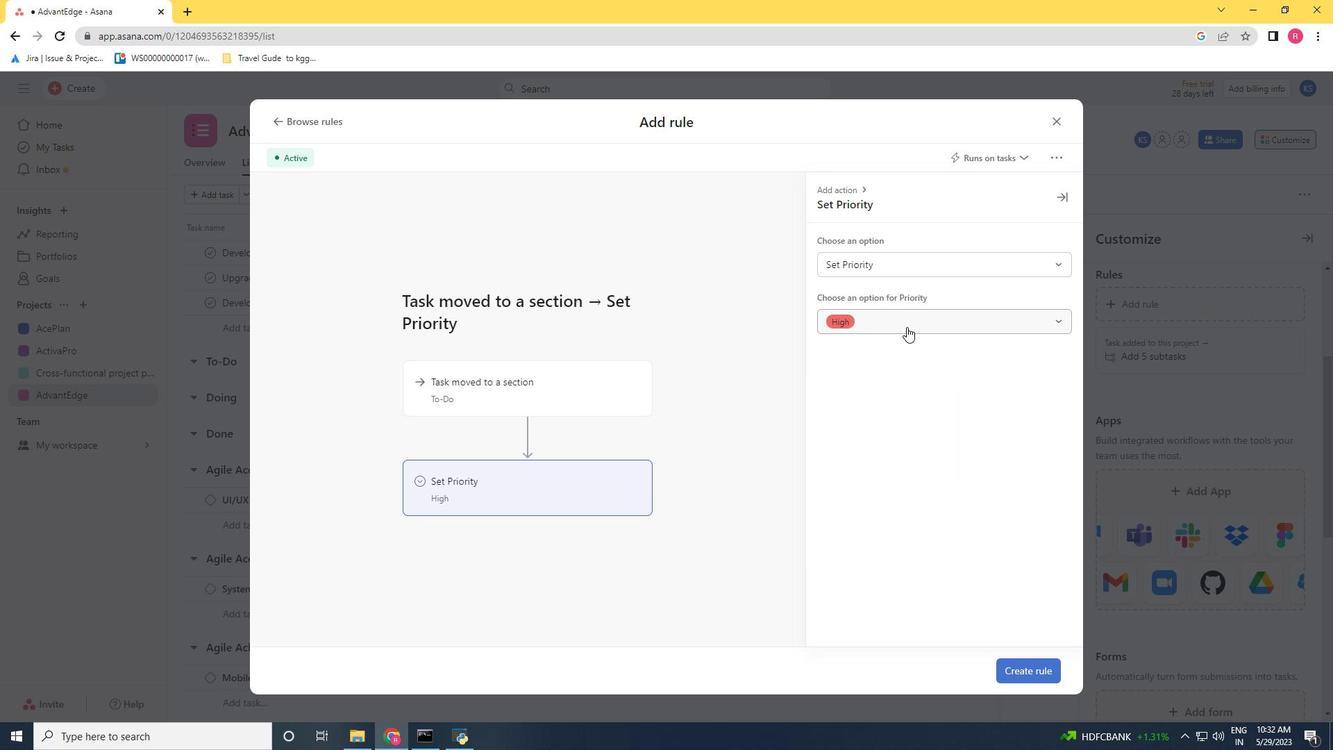 
Action: Mouse moved to (864, 349)
Screenshot: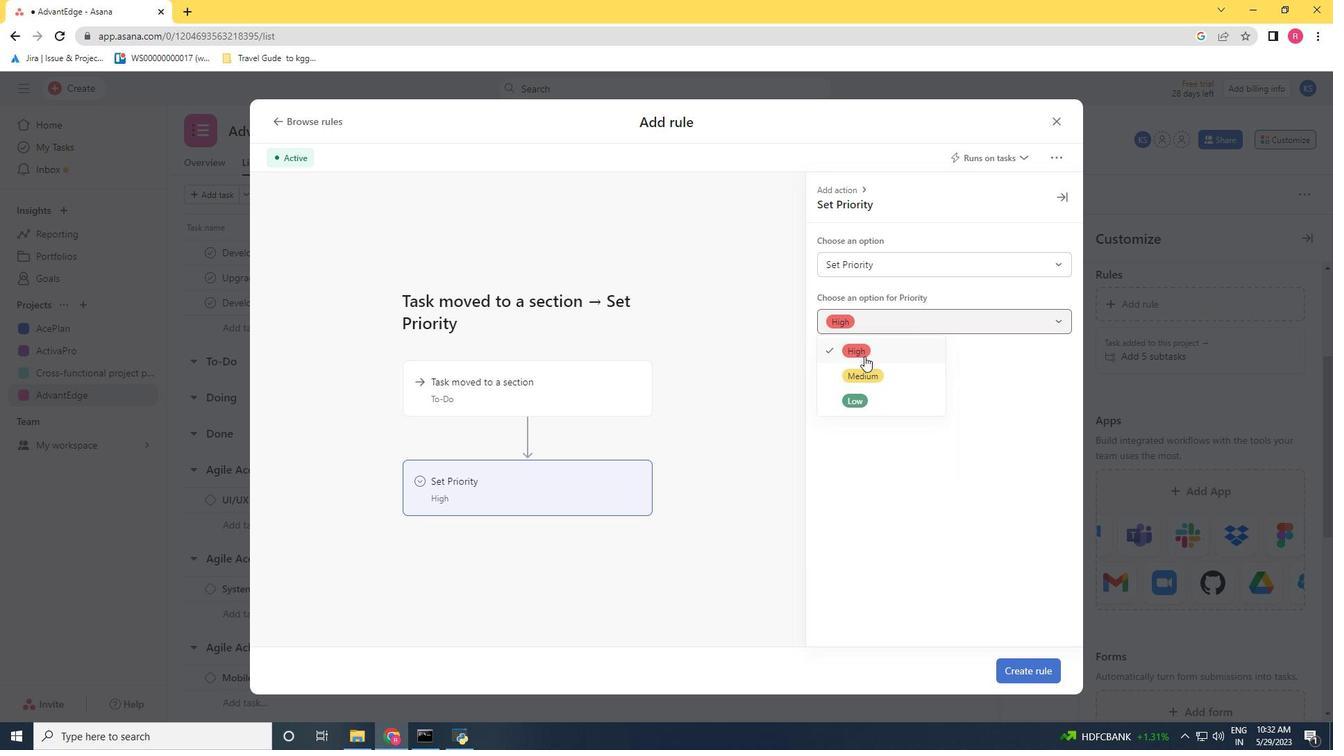 
Action: Mouse pressed left at (864, 349)
Screenshot: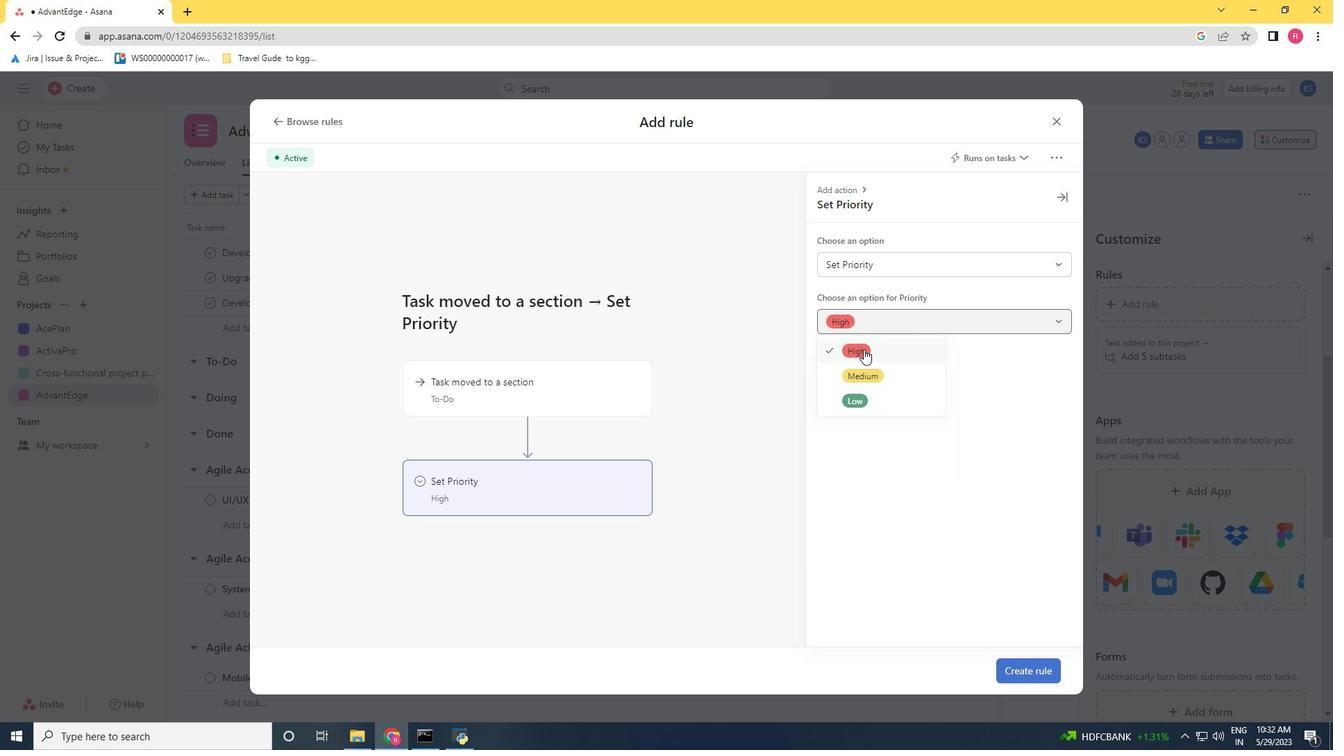 
Action: Mouse moved to (1023, 664)
Screenshot: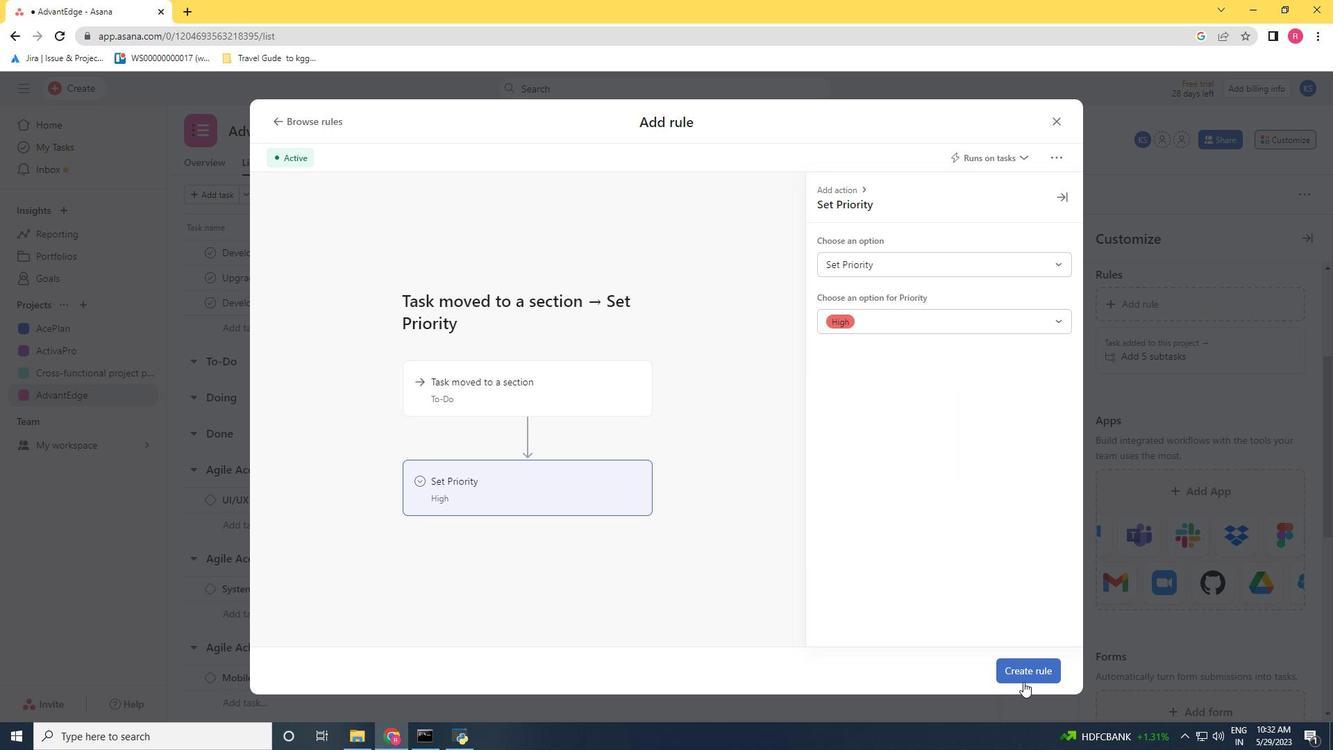 
Action: Mouse pressed left at (1023, 664)
Screenshot: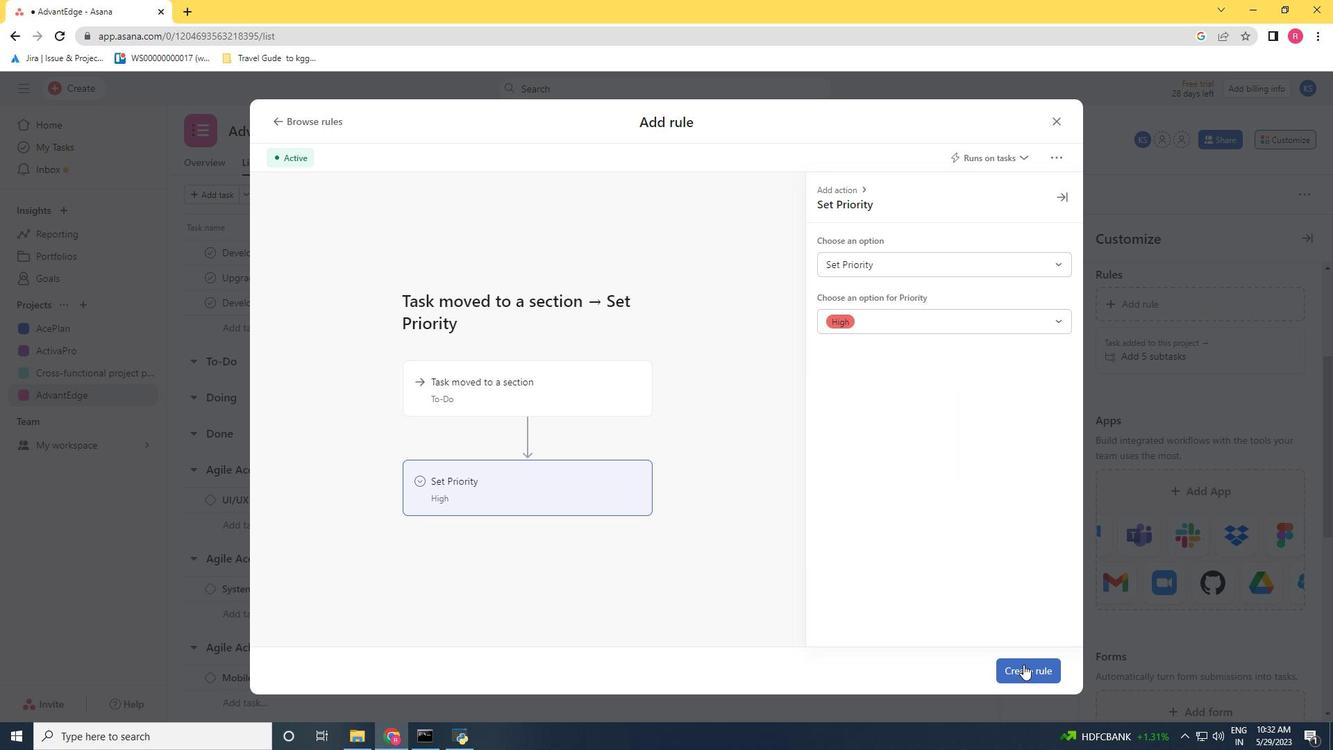 
